 Task: Look for space in Northcote, Australia from 4th September, 2023 to 10th September, 2023 for 1 adult in price range Rs.9000 to Rs.17000. Place can be private room with 1  bedroom having 1 bed and 1 bathroom. Property type can be house, flat, guest house, hotel. Amenities needed are: washing machine, kitchen. Booking option can be shelf check-in. Required host language is English.
Action: Mouse moved to (277, 138)
Screenshot: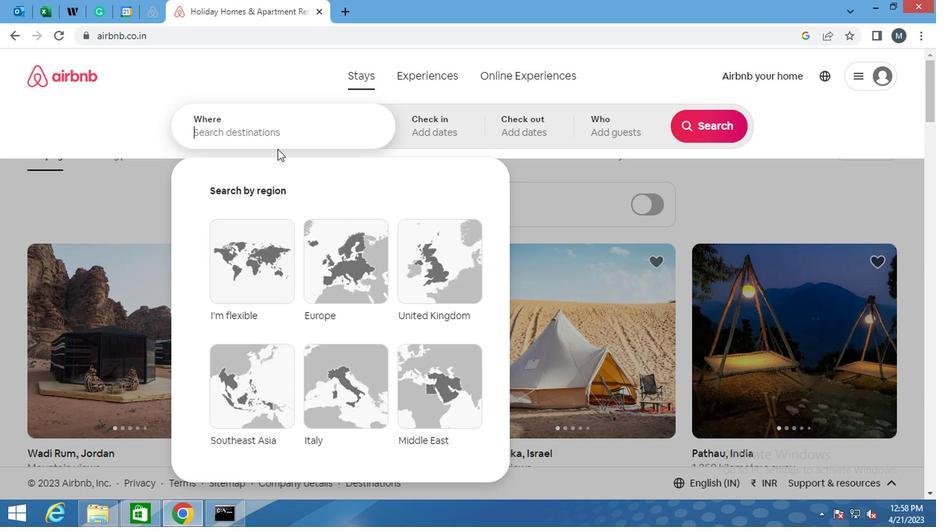 
Action: Mouse pressed left at (277, 138)
Screenshot: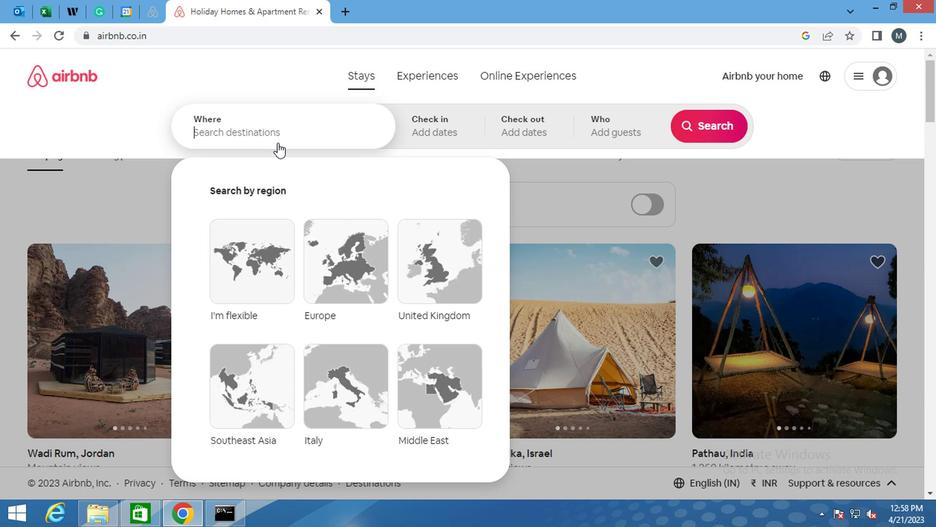 
Action: Key pressed <Key.shift>NORTHCOTE<Key.space><Key.backspace>,<Key.space><Key.shift>AUSTRALIA<Key.enter>
Screenshot: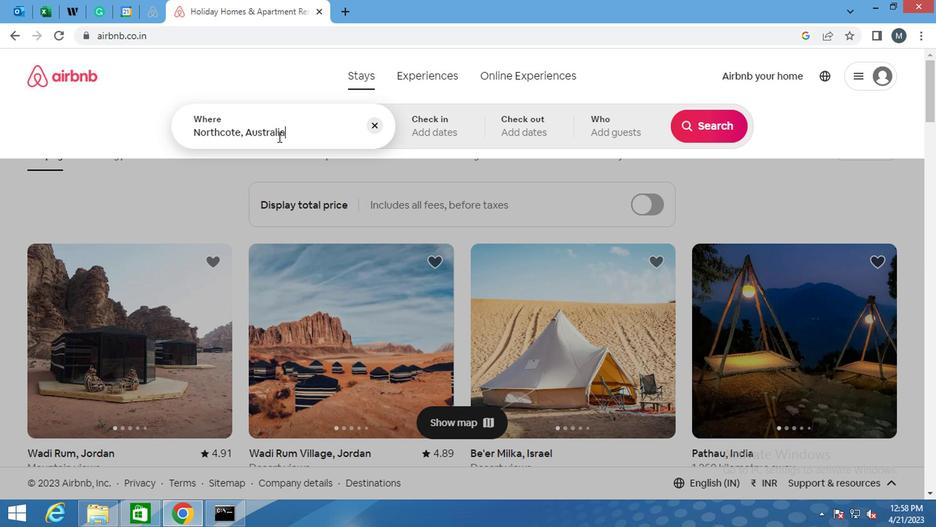 
Action: Mouse moved to (706, 235)
Screenshot: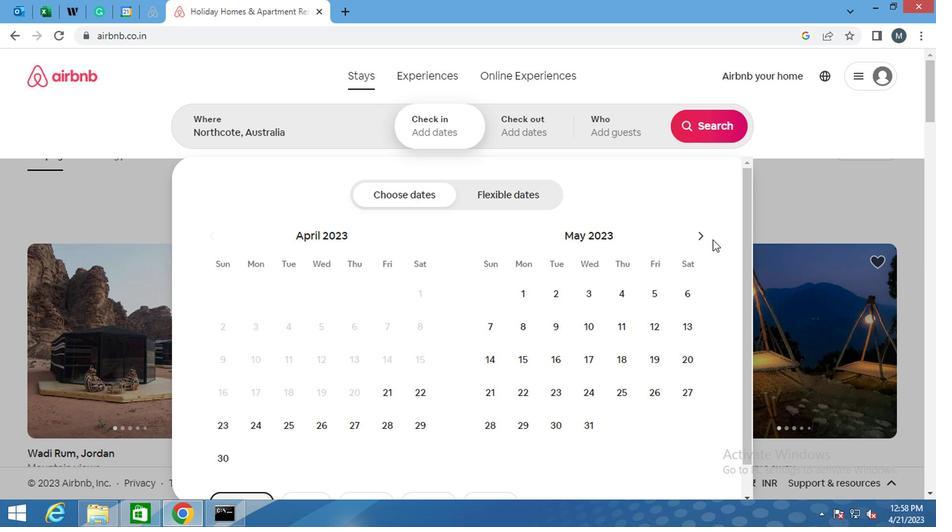 
Action: Mouse pressed left at (706, 235)
Screenshot: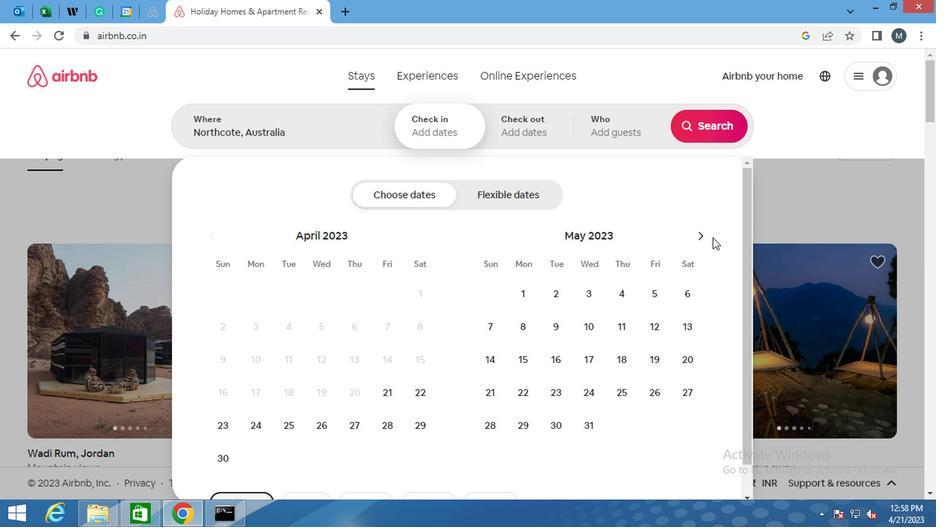 
Action: Mouse moved to (693, 237)
Screenshot: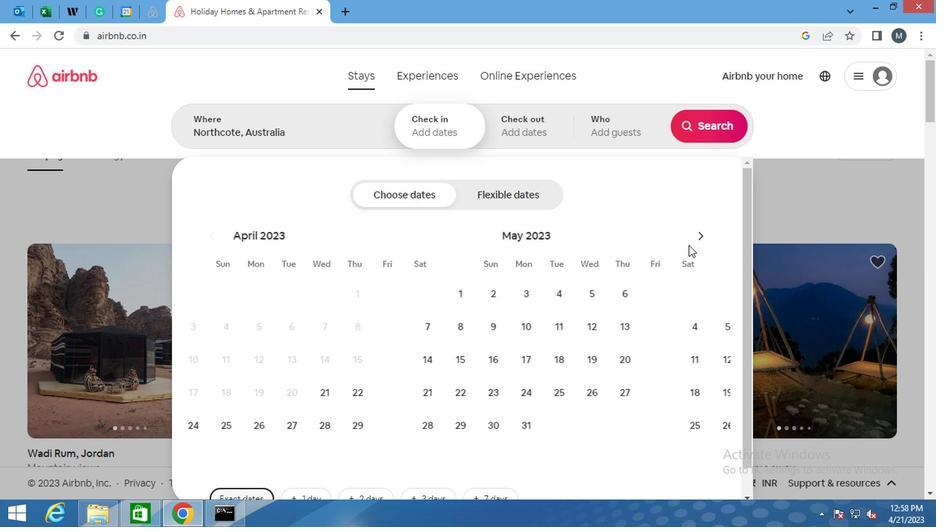 
Action: Mouse pressed left at (693, 237)
Screenshot: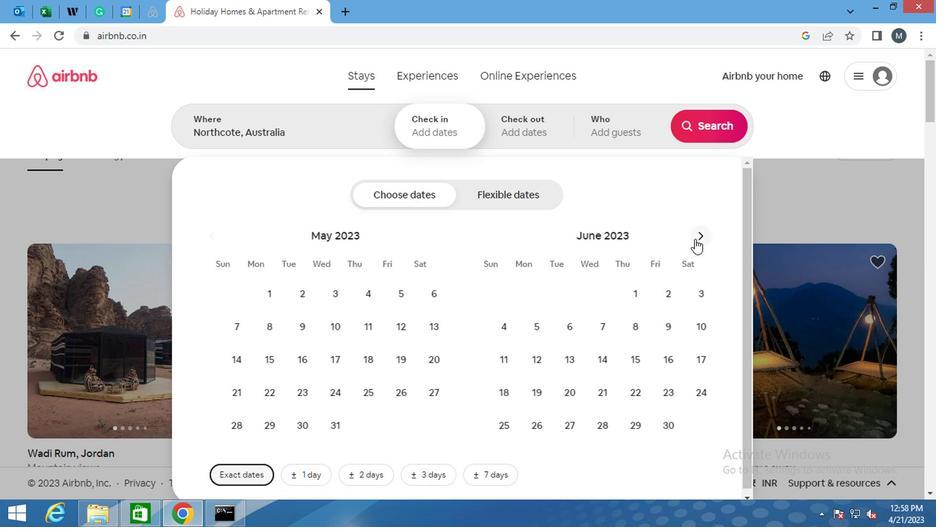 
Action: Mouse pressed left at (693, 237)
Screenshot: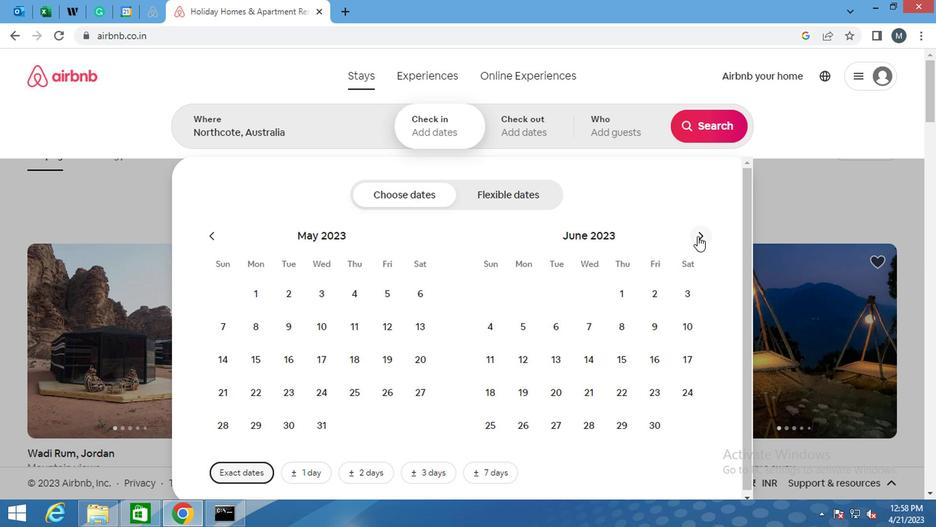 
Action: Mouse moved to (690, 235)
Screenshot: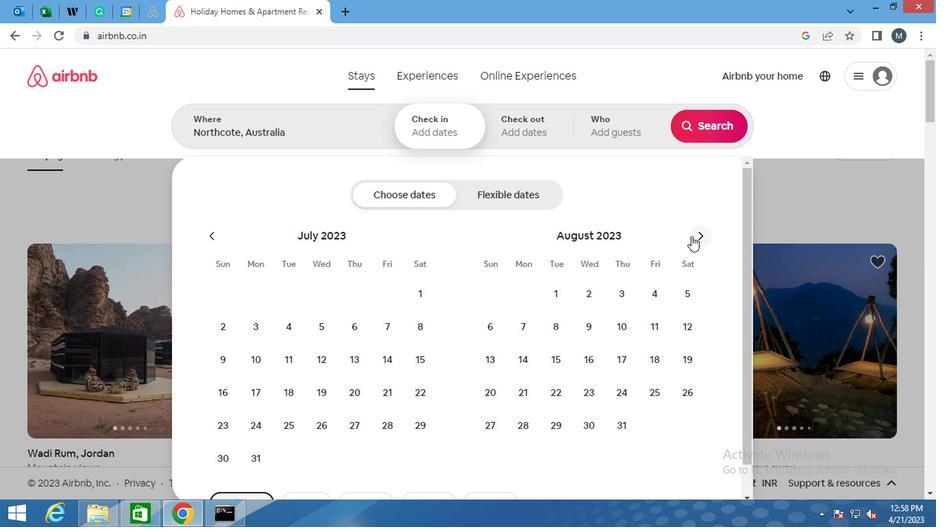 
Action: Mouse pressed left at (690, 235)
Screenshot: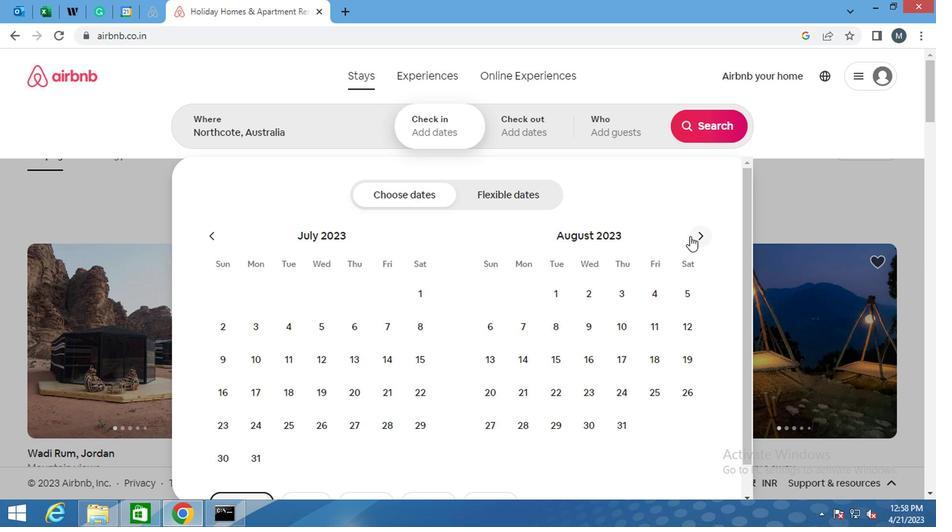 
Action: Mouse moved to (526, 329)
Screenshot: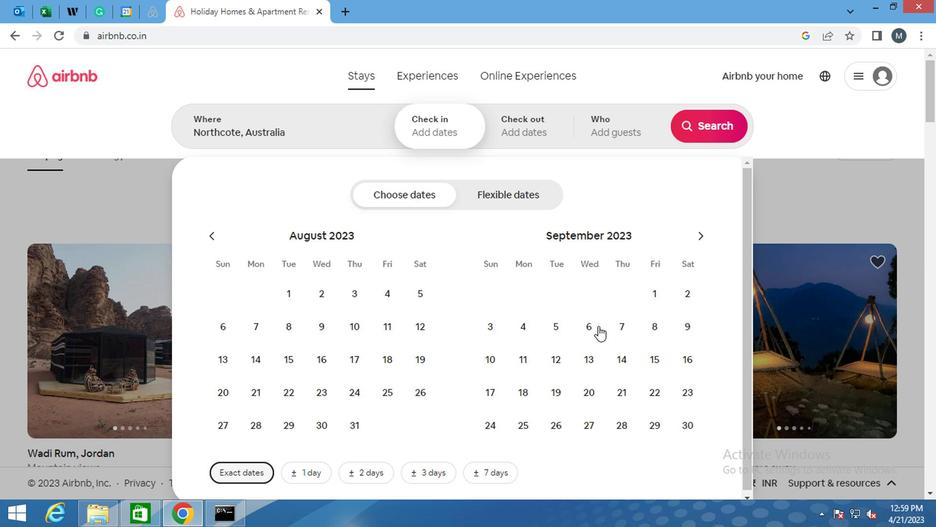 
Action: Mouse pressed left at (526, 329)
Screenshot: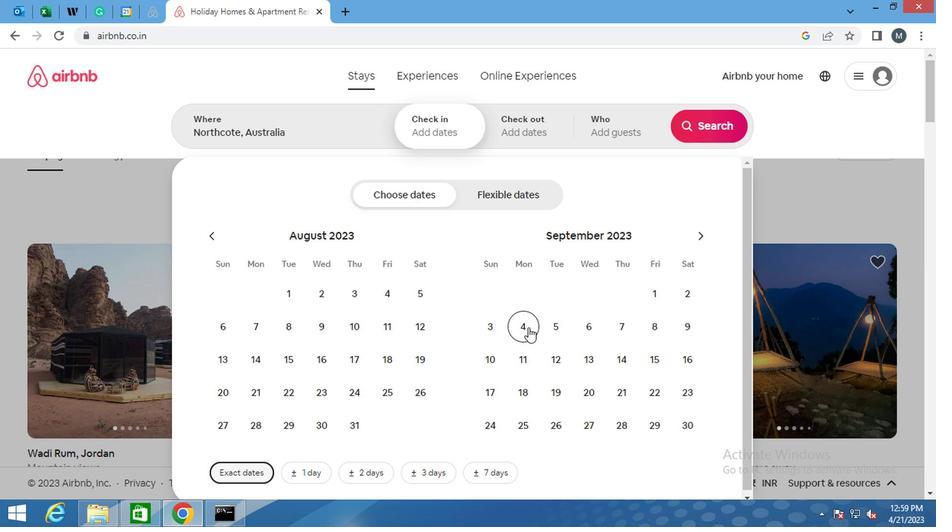 
Action: Mouse moved to (495, 371)
Screenshot: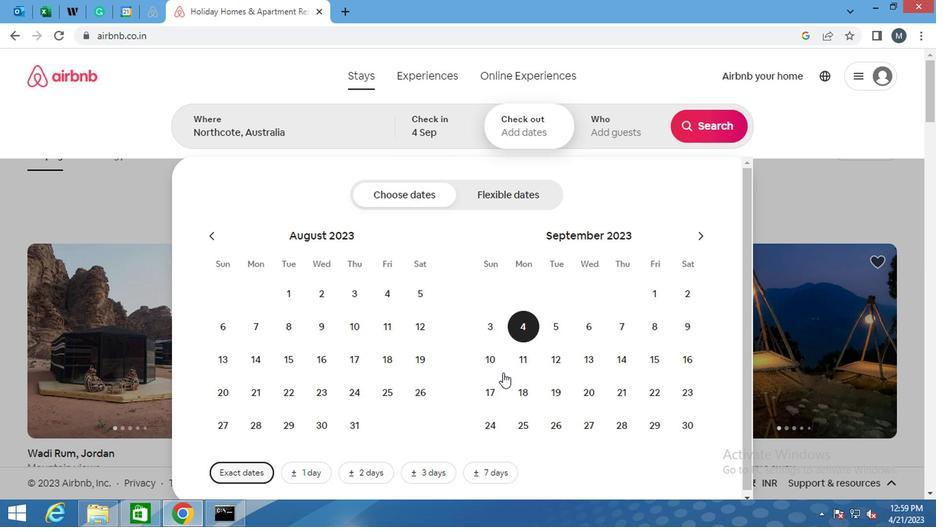
Action: Mouse pressed left at (495, 371)
Screenshot: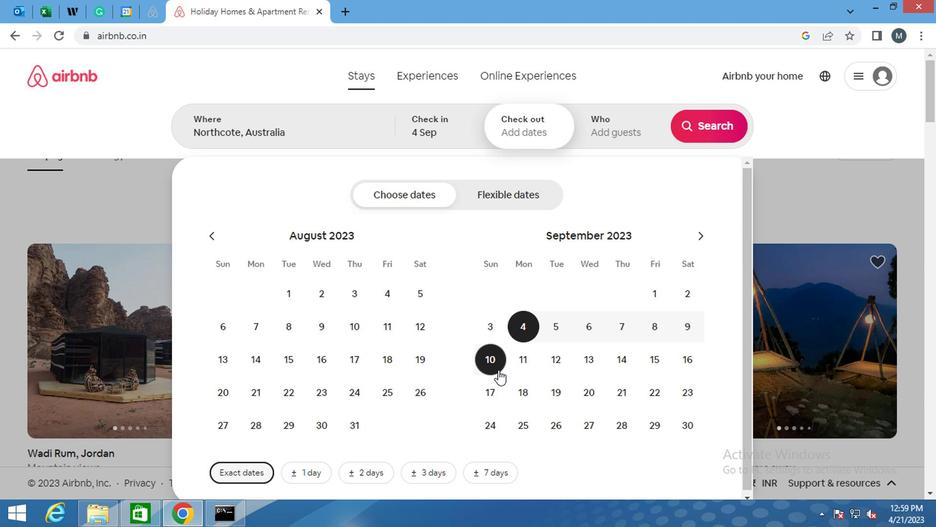 
Action: Mouse moved to (613, 141)
Screenshot: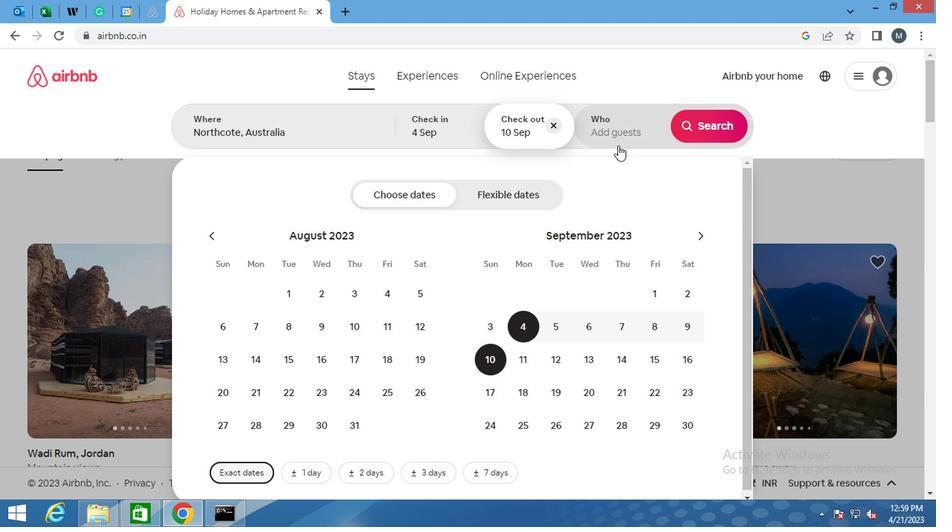 
Action: Mouse pressed left at (613, 141)
Screenshot: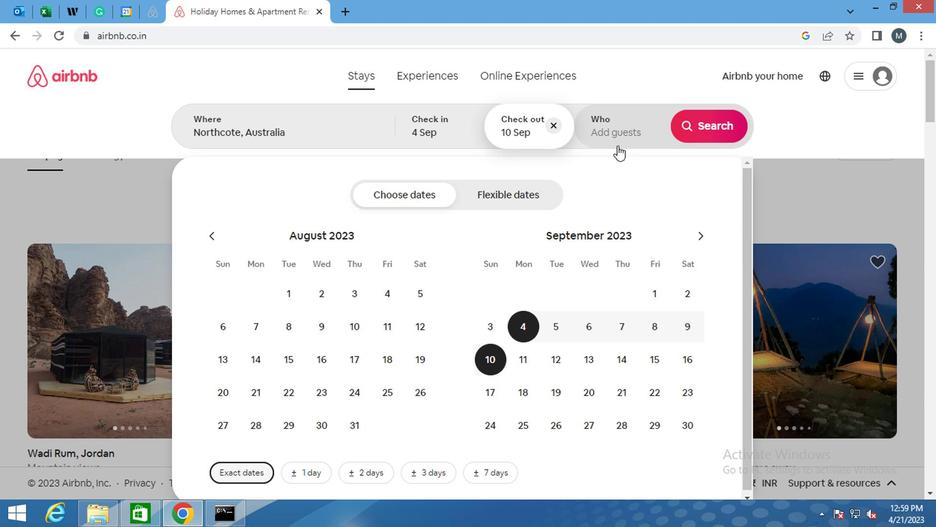 
Action: Mouse moved to (713, 191)
Screenshot: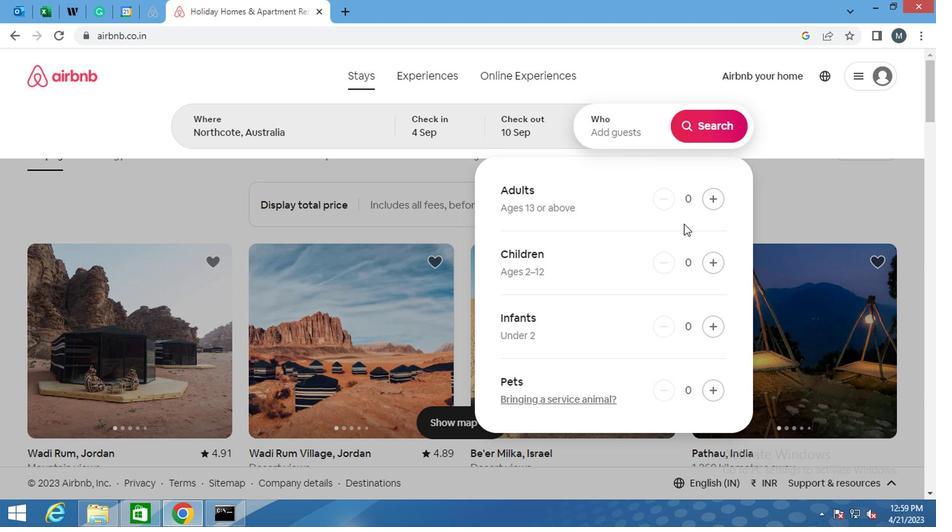 
Action: Mouse pressed left at (713, 191)
Screenshot: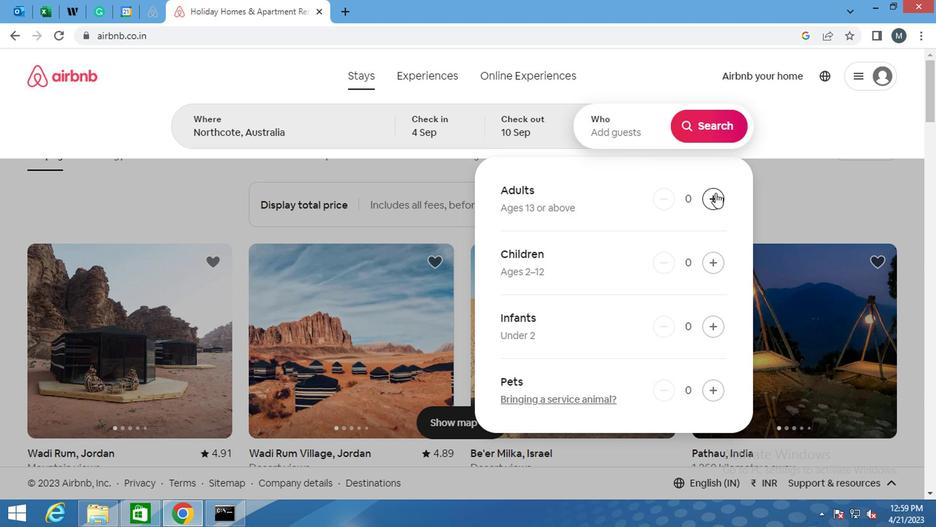 
Action: Mouse moved to (782, 131)
Screenshot: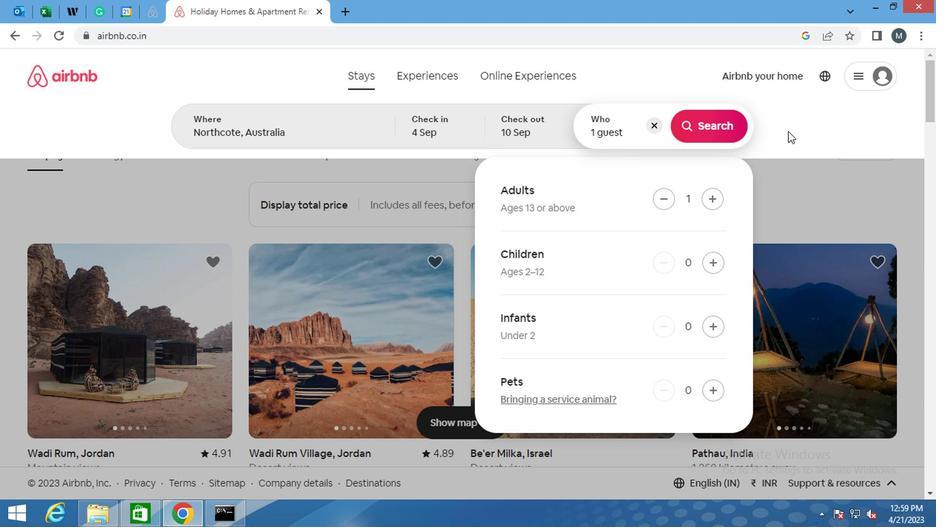 
Action: Mouse scrolled (782, 130) with delta (0, 0)
Screenshot: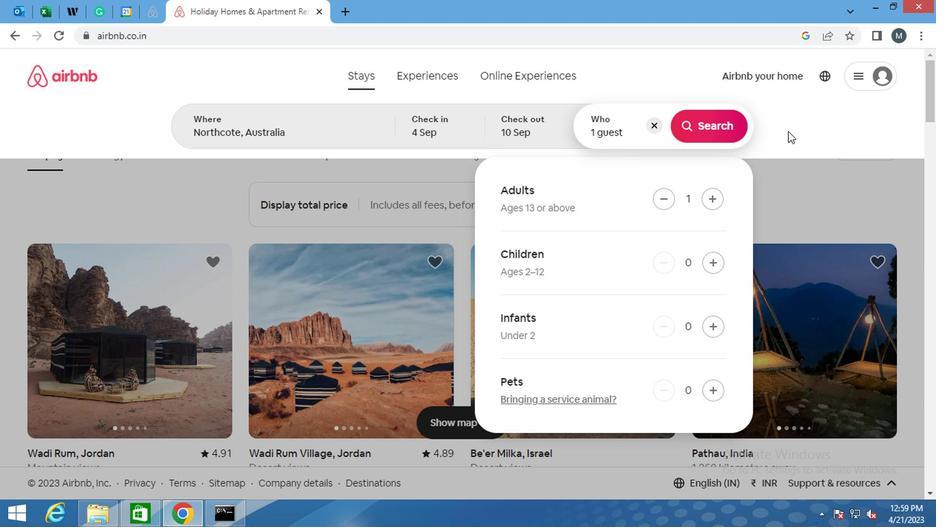 
Action: Mouse moved to (780, 131)
Screenshot: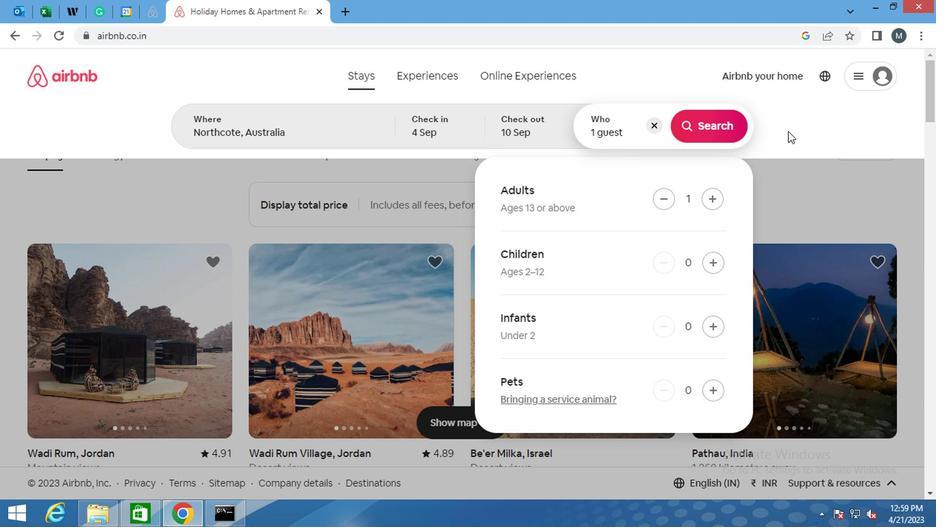 
Action: Mouse scrolled (780, 130) with delta (0, 0)
Screenshot: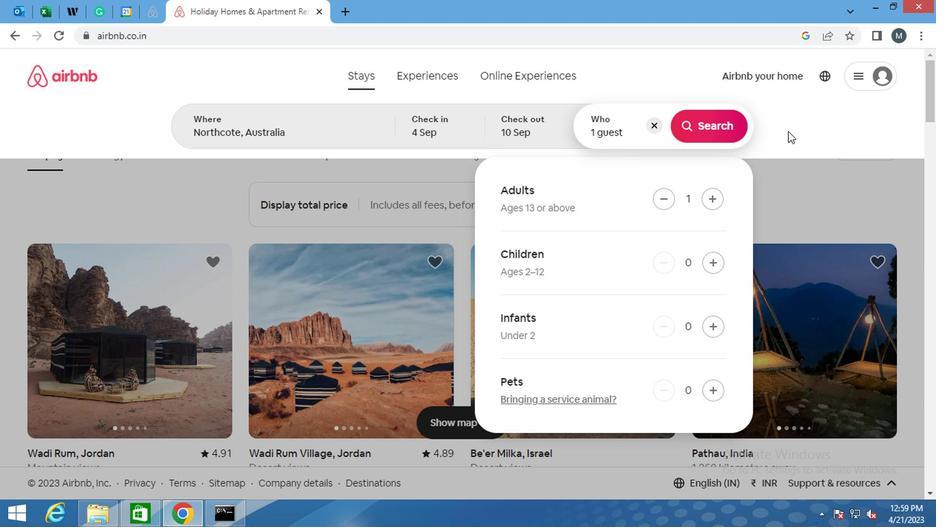 
Action: Mouse scrolled (780, 131) with delta (0, 0)
Screenshot: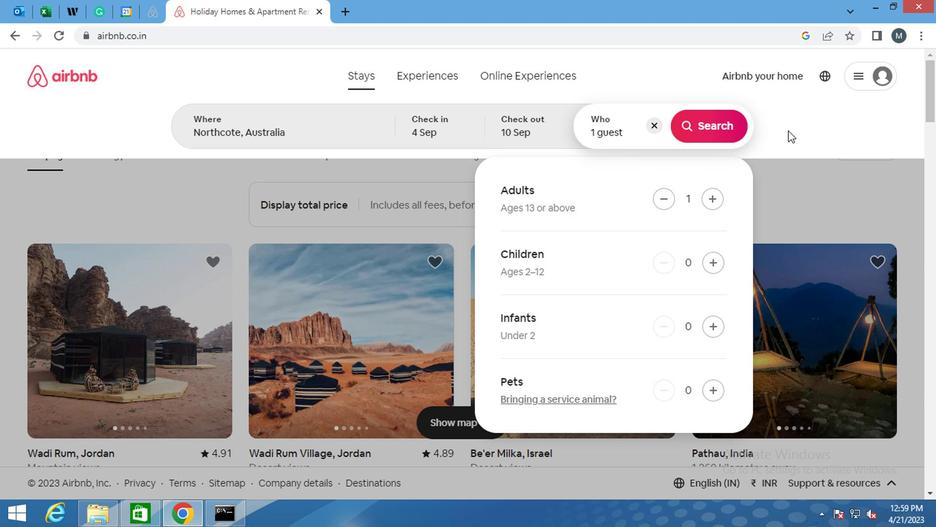 
Action: Mouse scrolled (780, 131) with delta (0, 0)
Screenshot: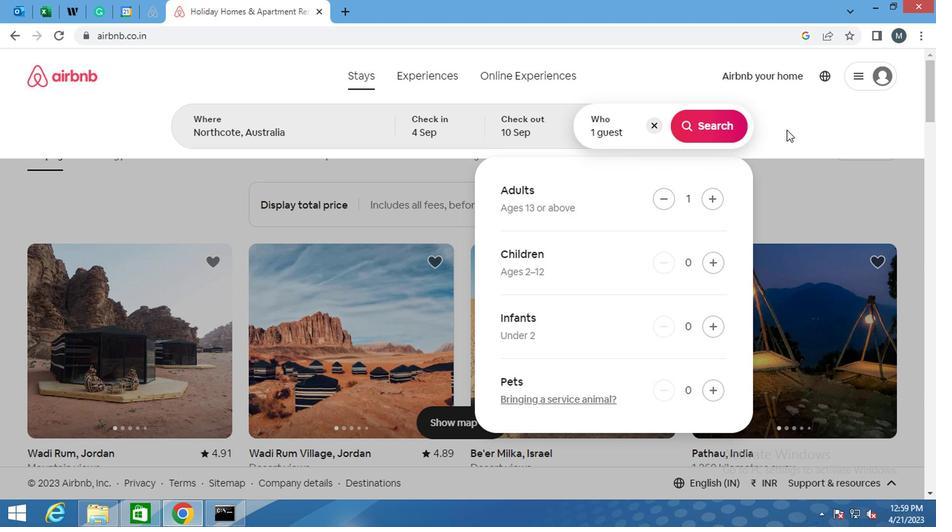 
Action: Mouse moved to (851, 144)
Screenshot: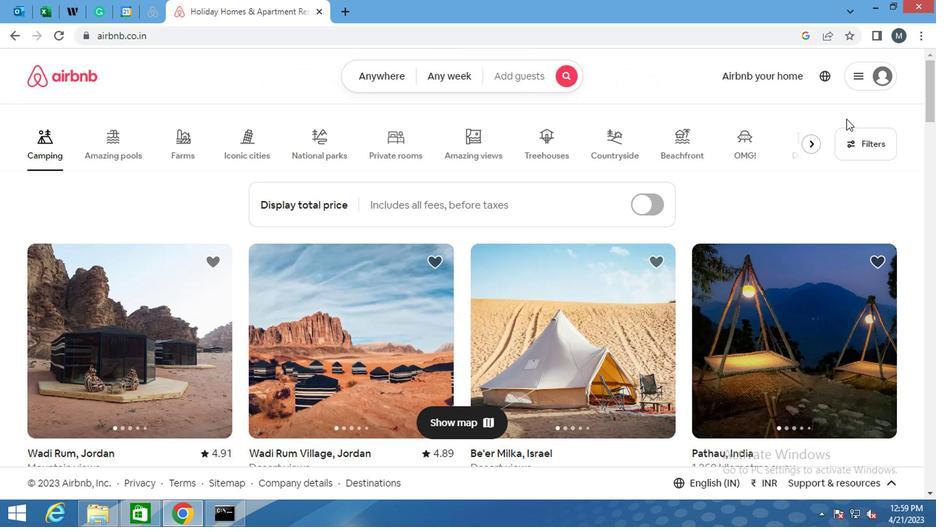 
Action: Mouse pressed left at (851, 144)
Screenshot: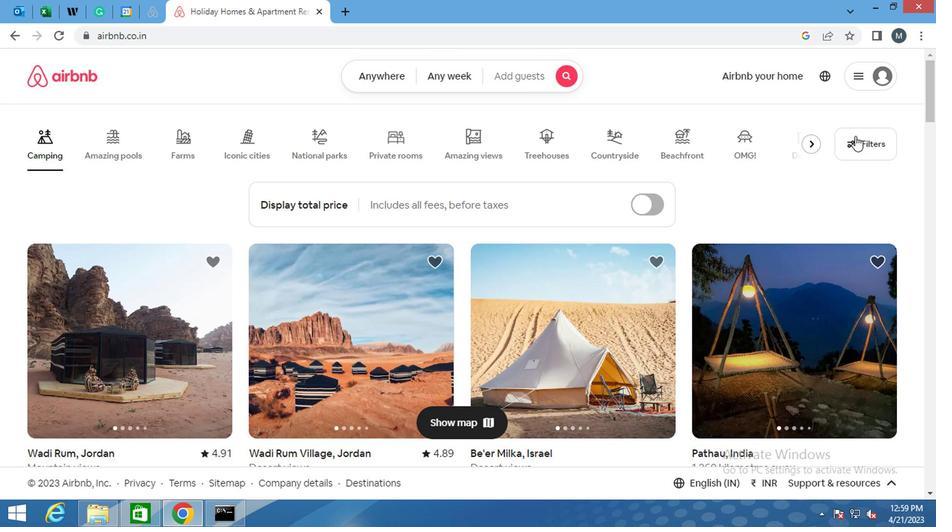 
Action: Mouse moved to (328, 294)
Screenshot: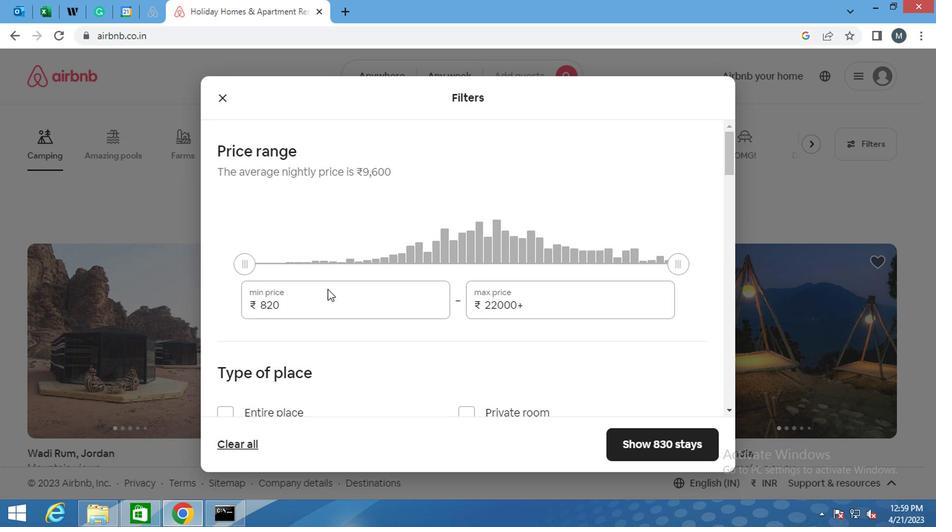 
Action: Mouse pressed left at (328, 294)
Screenshot: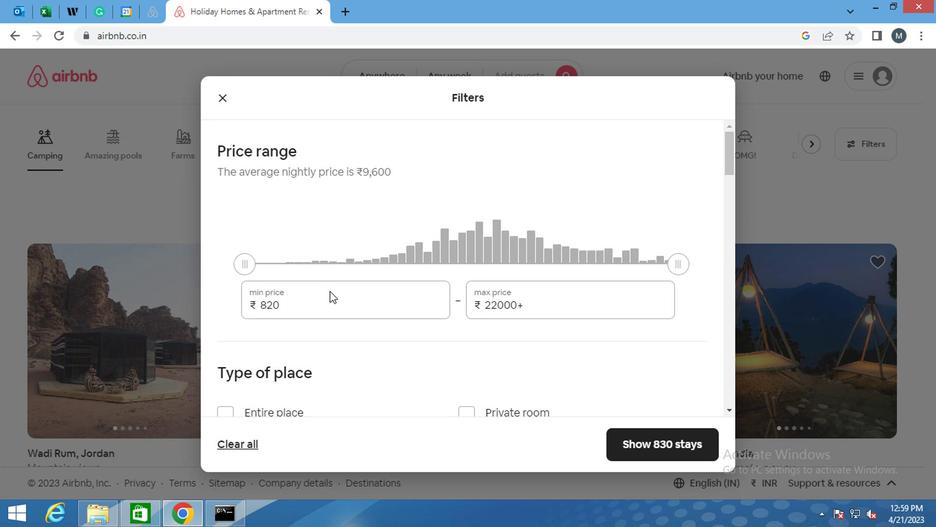 
Action: Mouse moved to (331, 305)
Screenshot: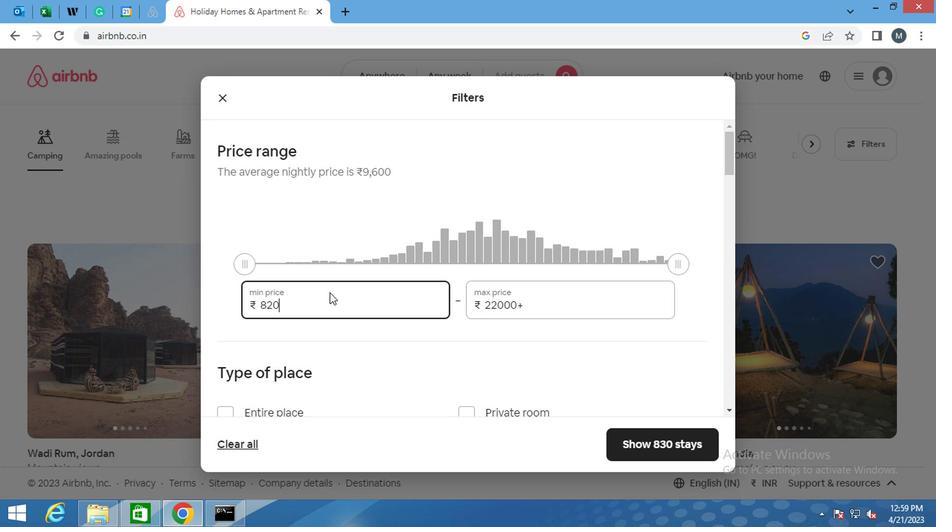 
Action: Key pressed <Key.backspace><Key.backspace><Key.backspace><Key.backspace>9000
Screenshot: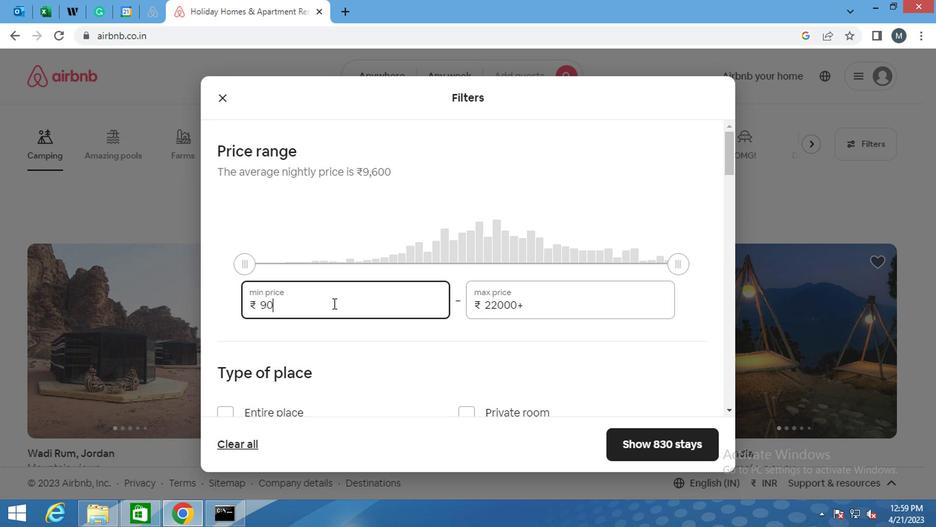 
Action: Mouse moved to (539, 305)
Screenshot: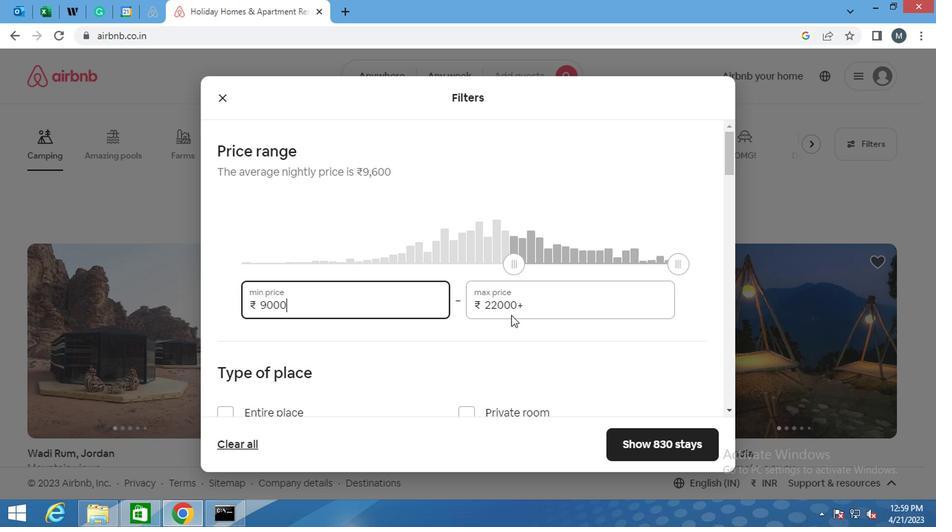 
Action: Mouse pressed left at (539, 305)
Screenshot: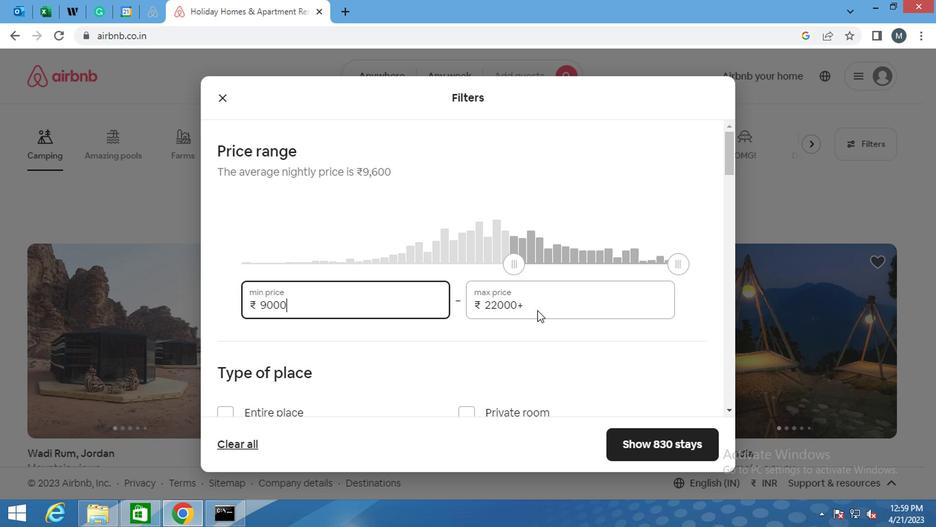 
Action: Mouse moved to (540, 306)
Screenshot: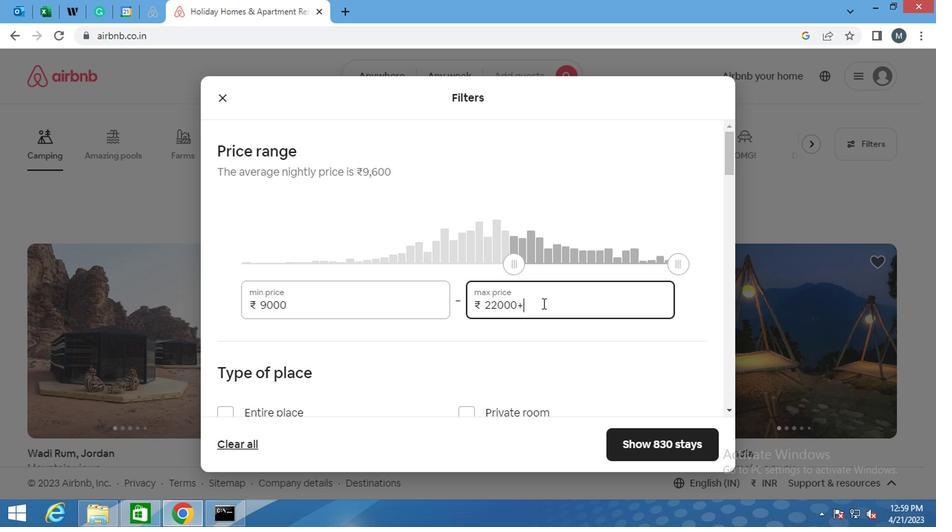 
Action: Key pressed <Key.backspace><Key.backspace><Key.backspace><Key.backspace><Key.backspace><Key.backspace>17000
Screenshot: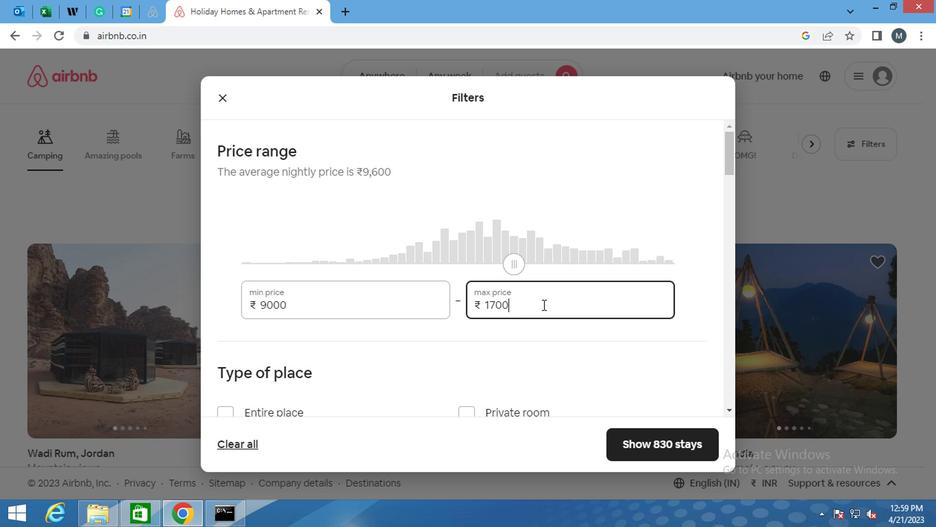 
Action: Mouse moved to (773, 203)
Screenshot: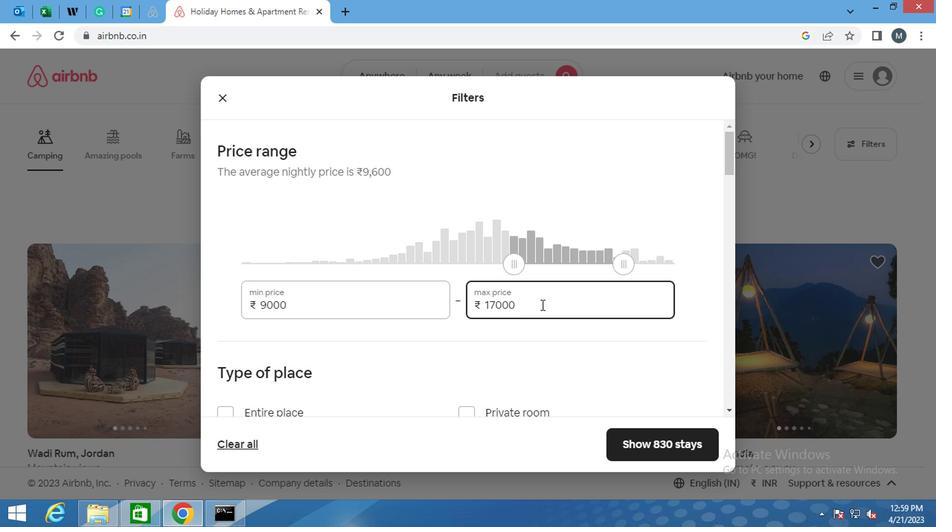 
Action: Mouse scrolled (773, 204) with delta (0, 0)
Screenshot: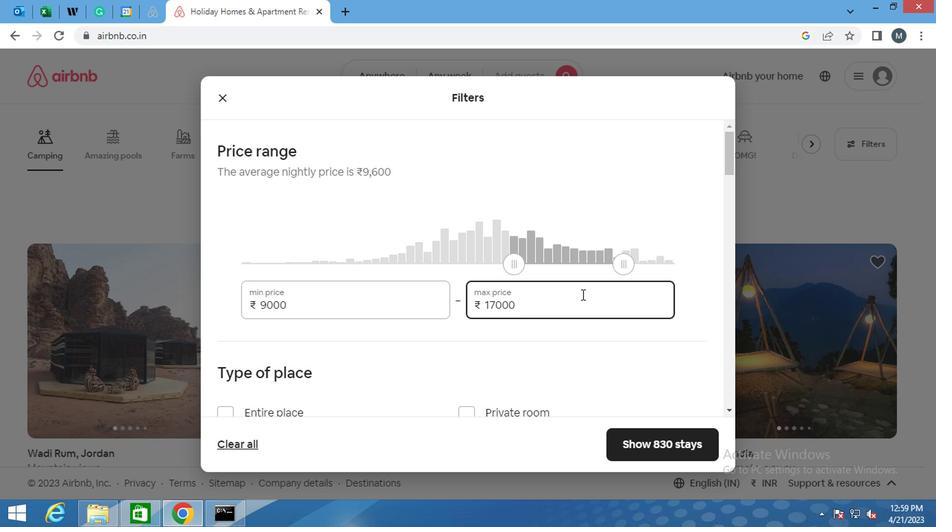 
Action: Mouse scrolled (773, 204) with delta (0, 0)
Screenshot: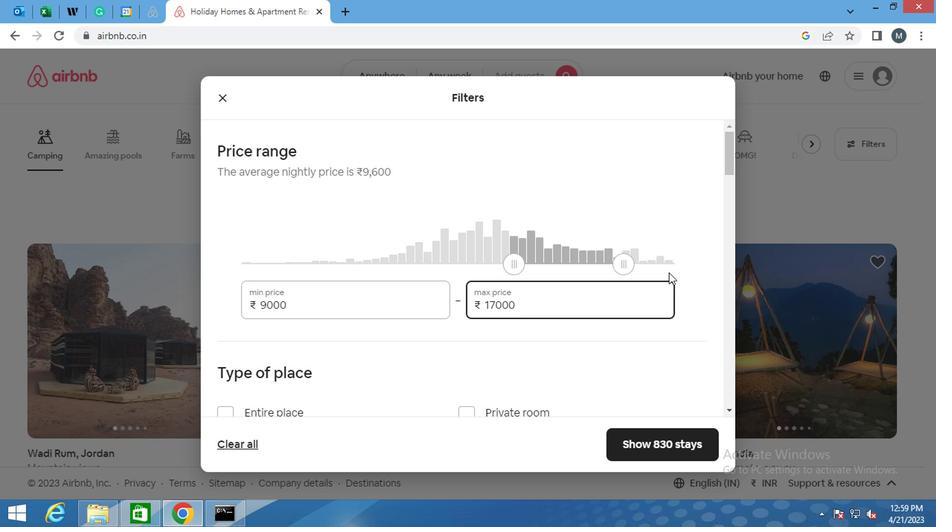
Action: Mouse scrolled (773, 204) with delta (0, 0)
Screenshot: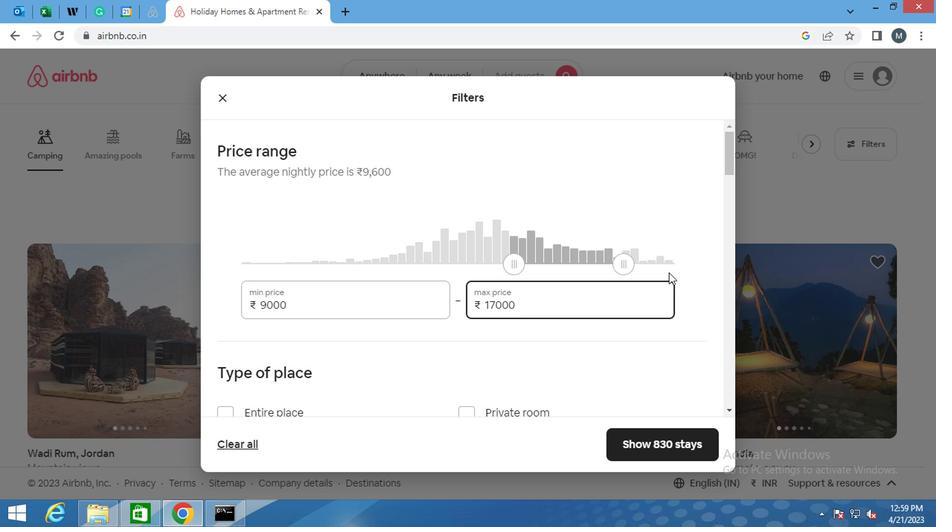 
Action: Mouse moved to (408, 311)
Screenshot: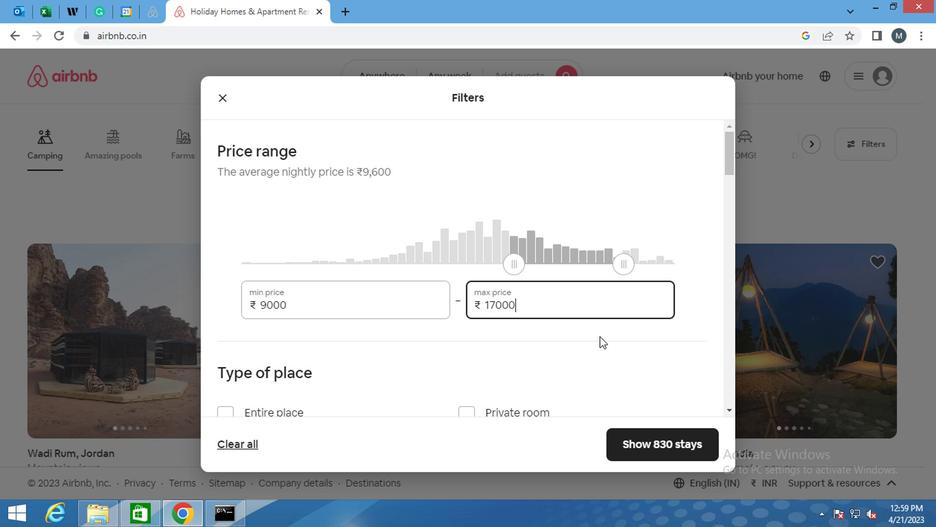 
Action: Mouse scrolled (408, 310) with delta (0, 0)
Screenshot: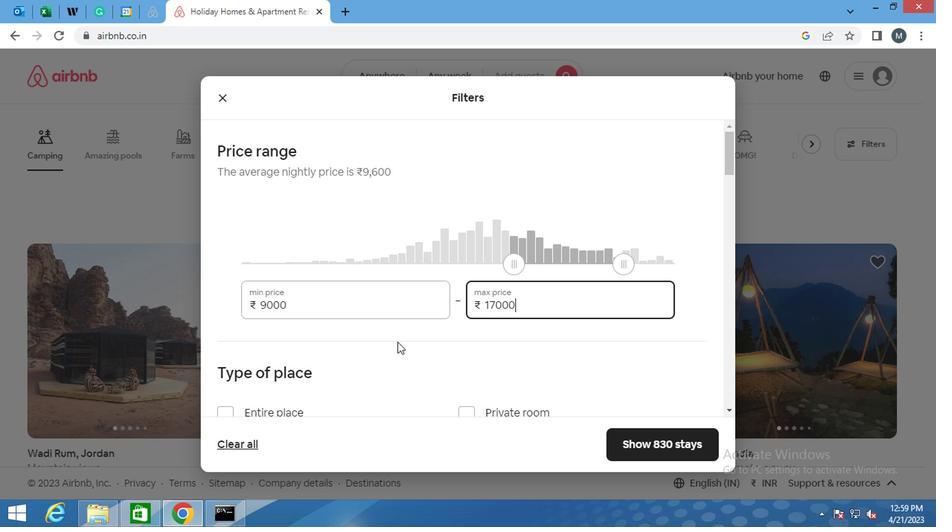 
Action: Mouse moved to (408, 302)
Screenshot: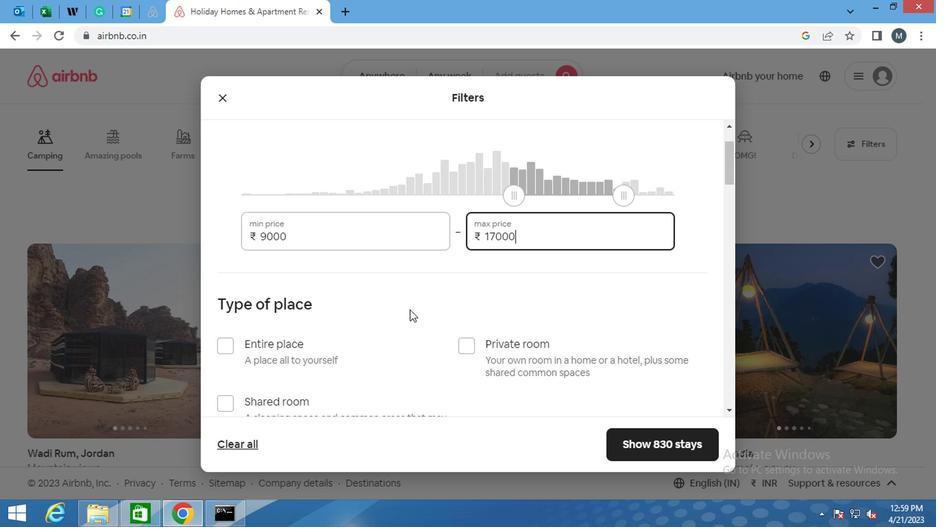 
Action: Mouse scrolled (408, 302) with delta (0, 0)
Screenshot: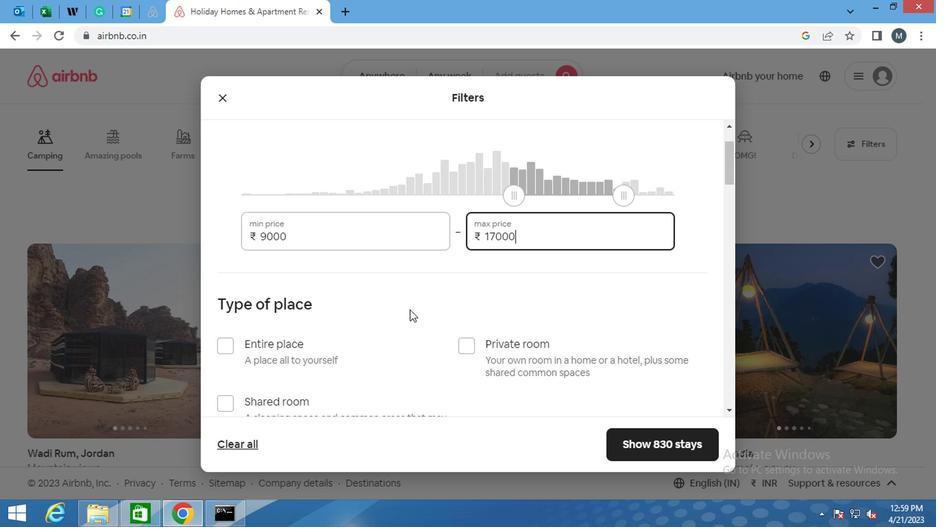 
Action: Mouse moved to (466, 282)
Screenshot: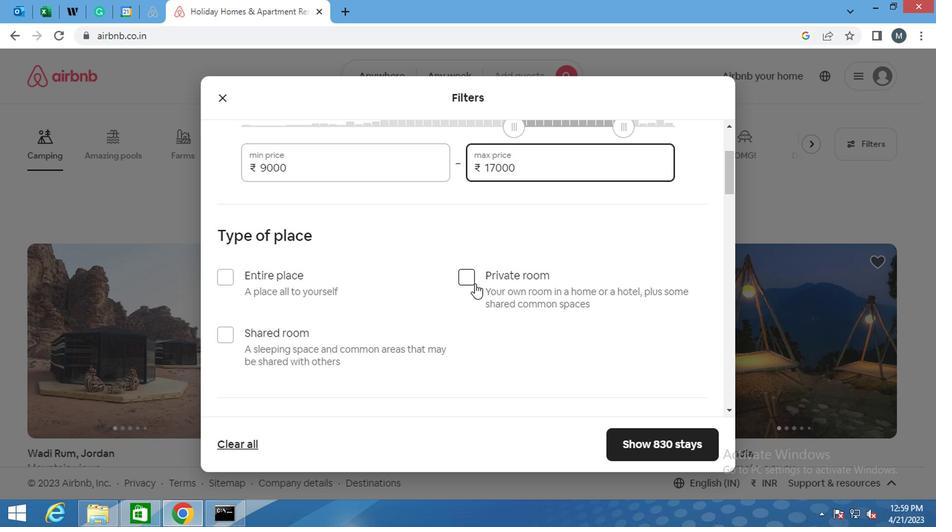 
Action: Mouse pressed left at (466, 282)
Screenshot: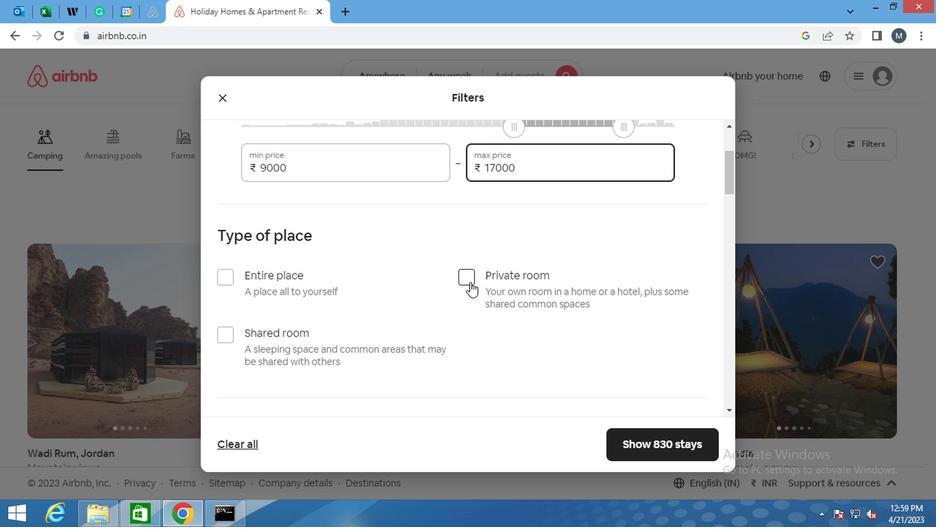 
Action: Mouse moved to (406, 281)
Screenshot: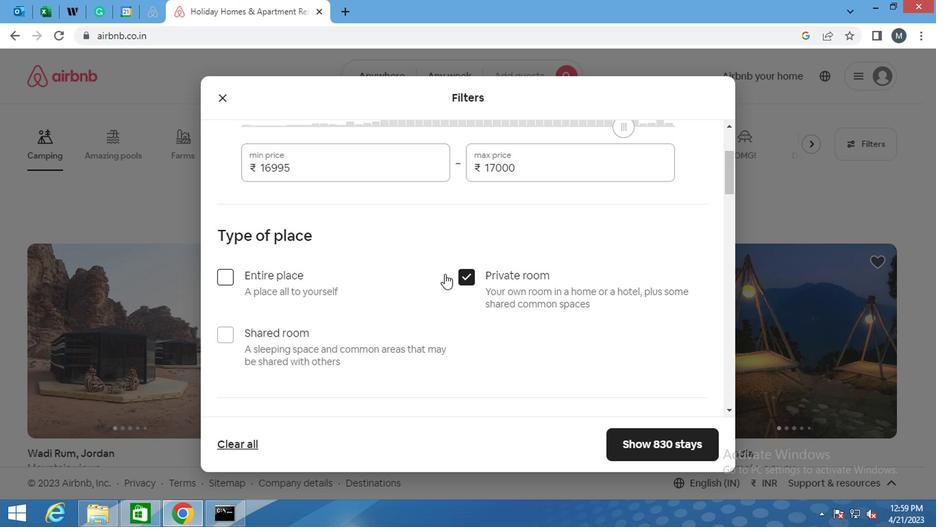 
Action: Mouse scrolled (406, 280) with delta (0, 0)
Screenshot: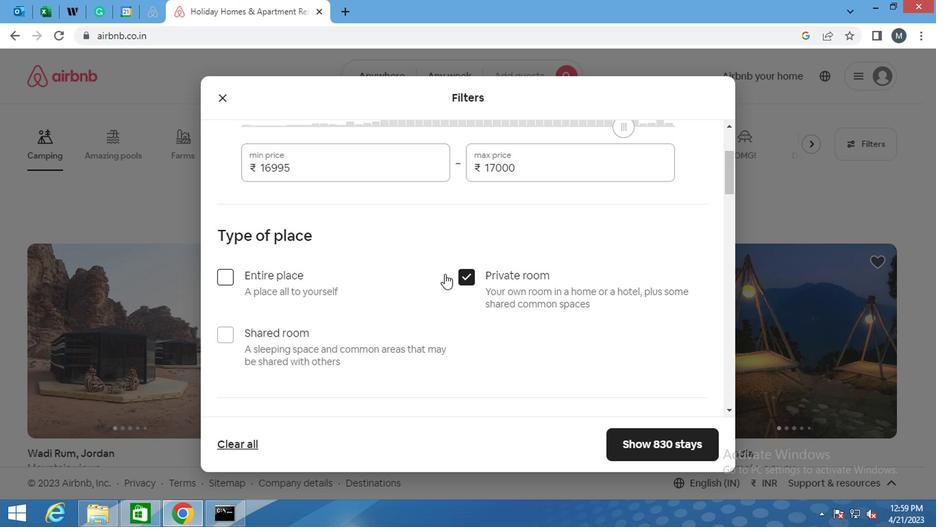 
Action: Mouse moved to (405, 282)
Screenshot: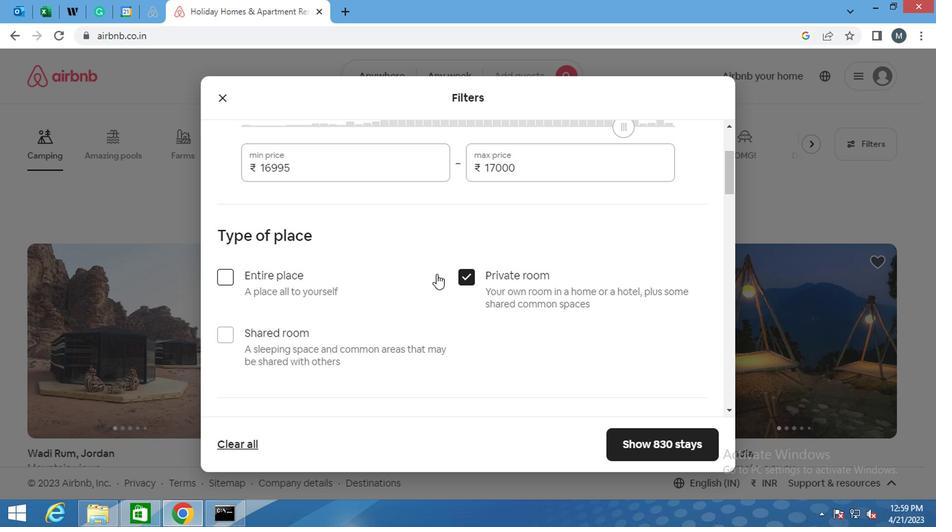 
Action: Mouse scrolled (405, 282) with delta (0, 0)
Screenshot: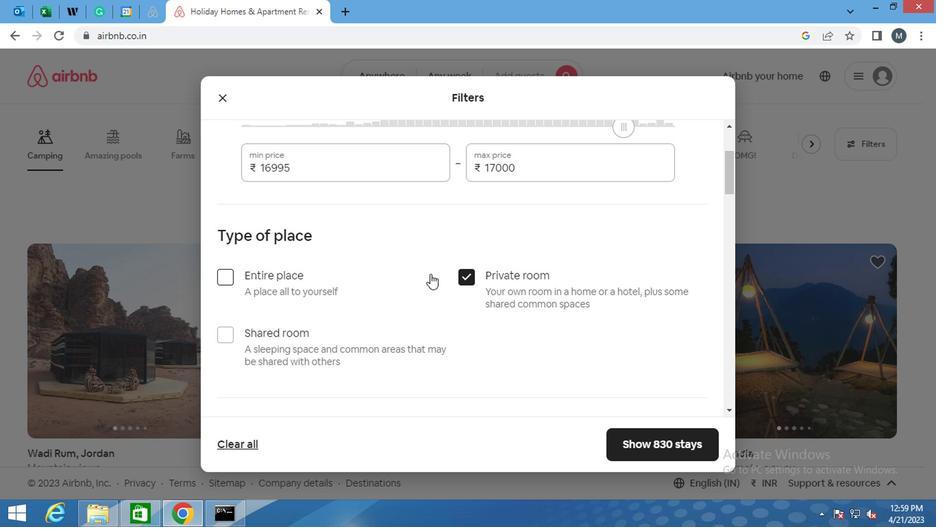 
Action: Mouse moved to (324, 287)
Screenshot: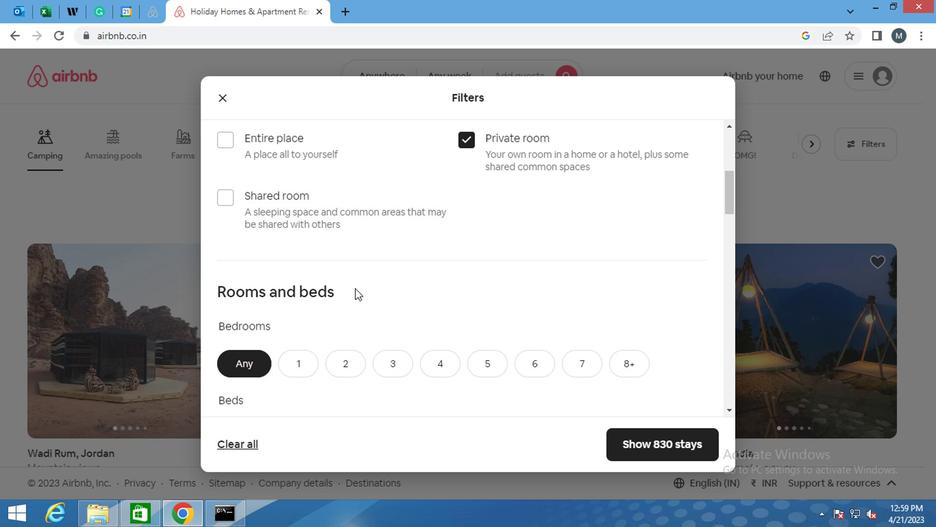 
Action: Mouse scrolled (324, 287) with delta (0, 0)
Screenshot: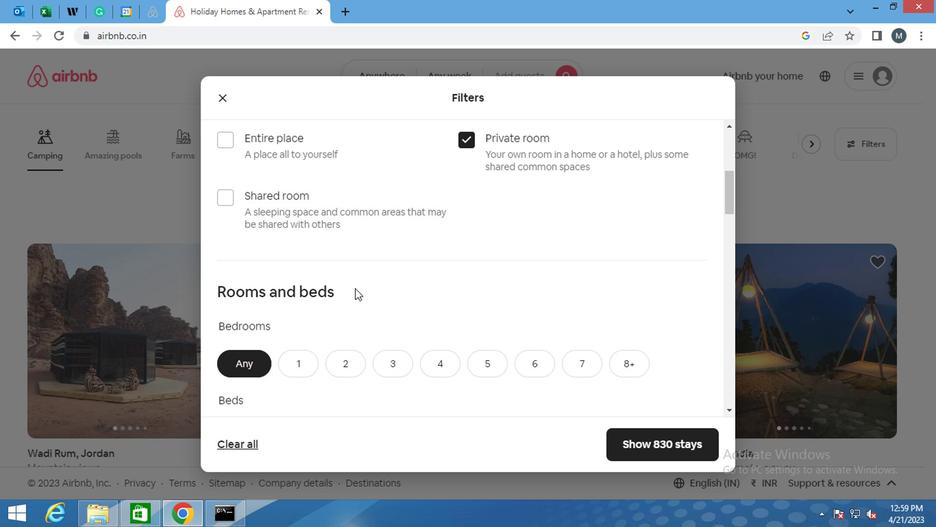 
Action: Mouse scrolled (324, 287) with delta (0, 0)
Screenshot: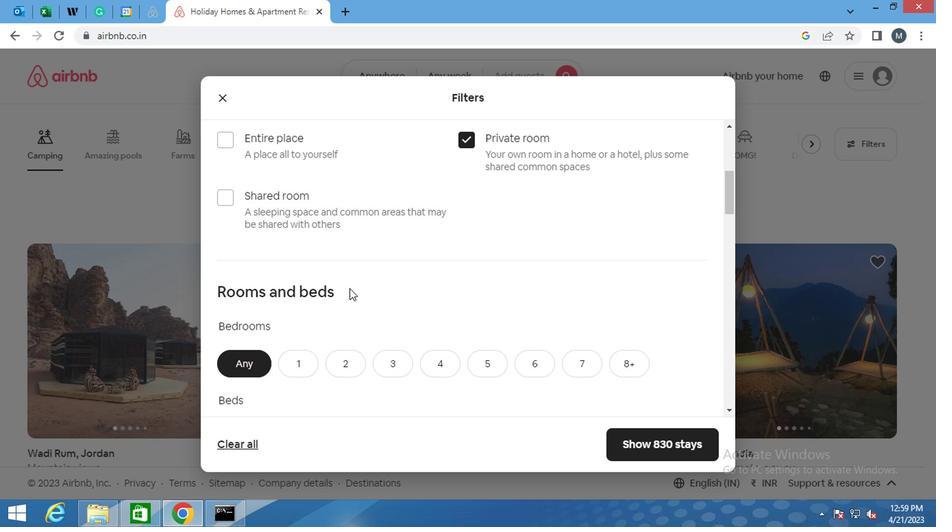 
Action: Mouse moved to (291, 222)
Screenshot: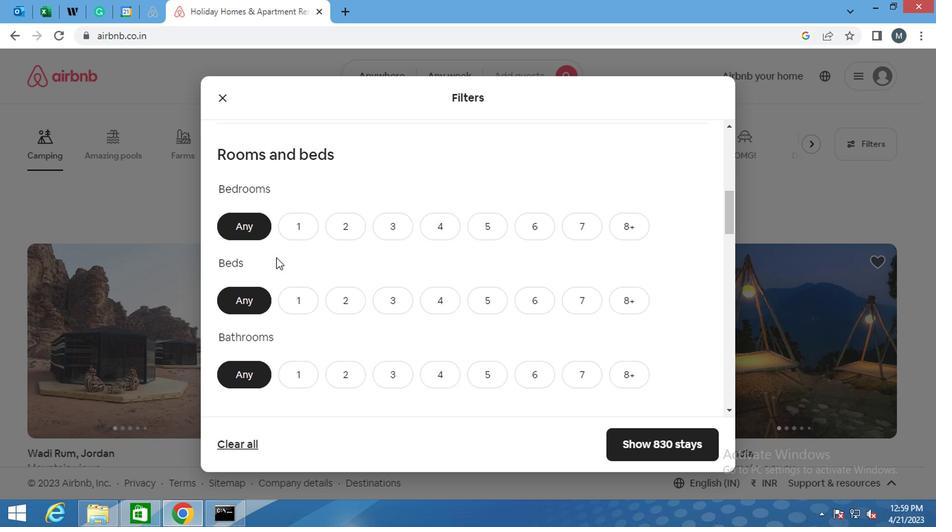 
Action: Mouse pressed left at (291, 222)
Screenshot: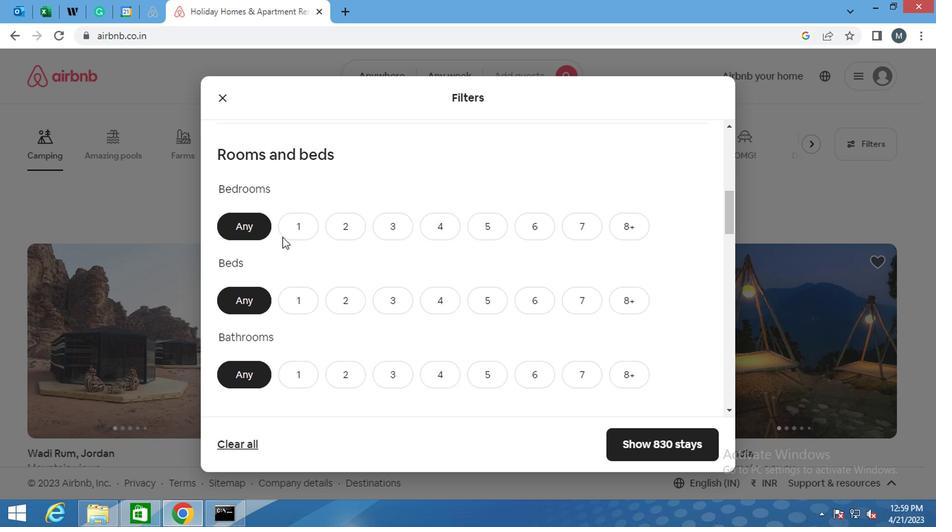 
Action: Mouse moved to (293, 297)
Screenshot: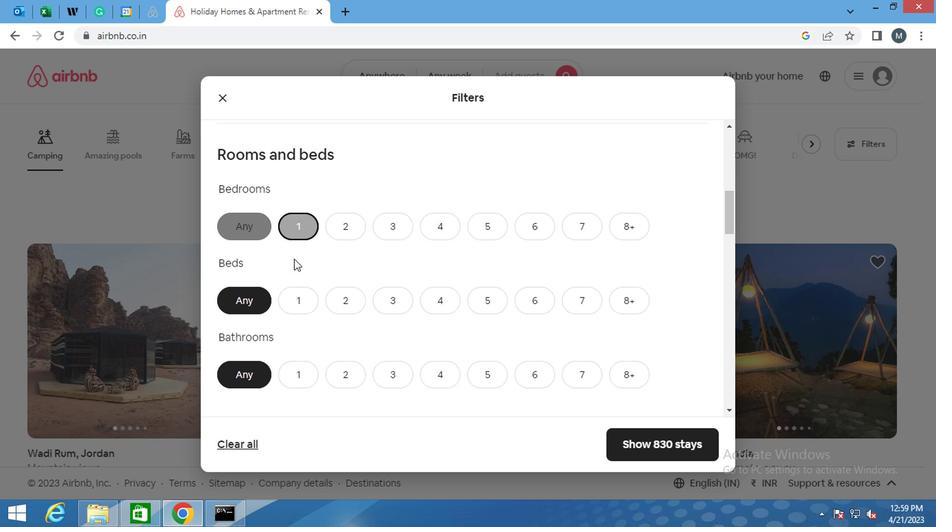 
Action: Mouse pressed left at (293, 297)
Screenshot: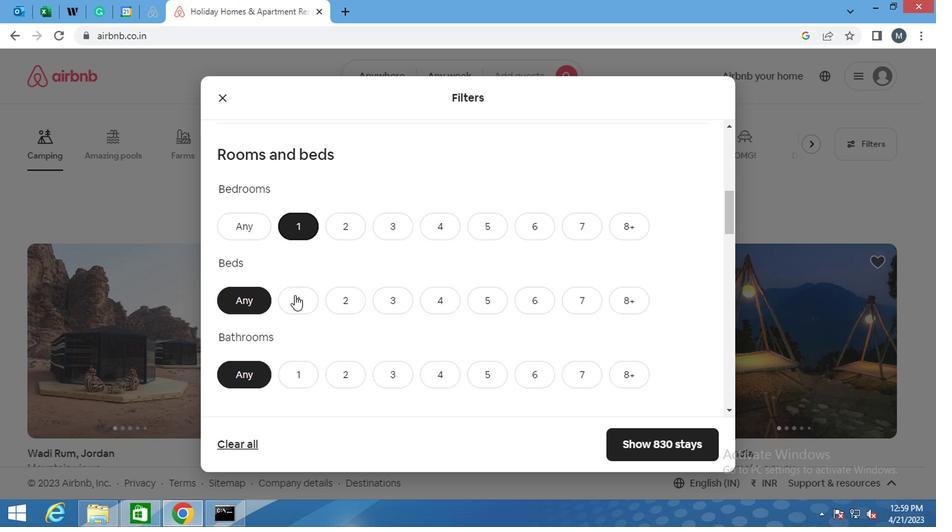 
Action: Mouse moved to (302, 379)
Screenshot: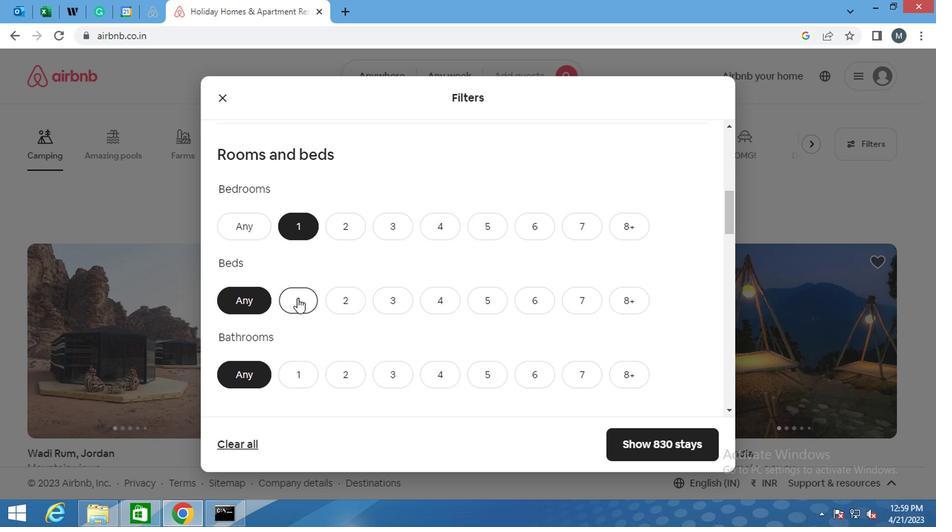 
Action: Mouse pressed left at (302, 379)
Screenshot: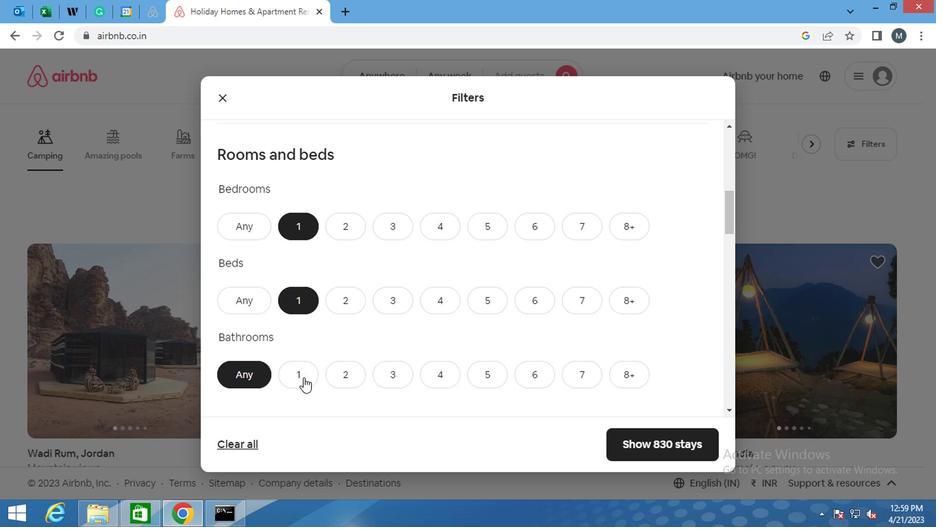 
Action: Mouse moved to (312, 326)
Screenshot: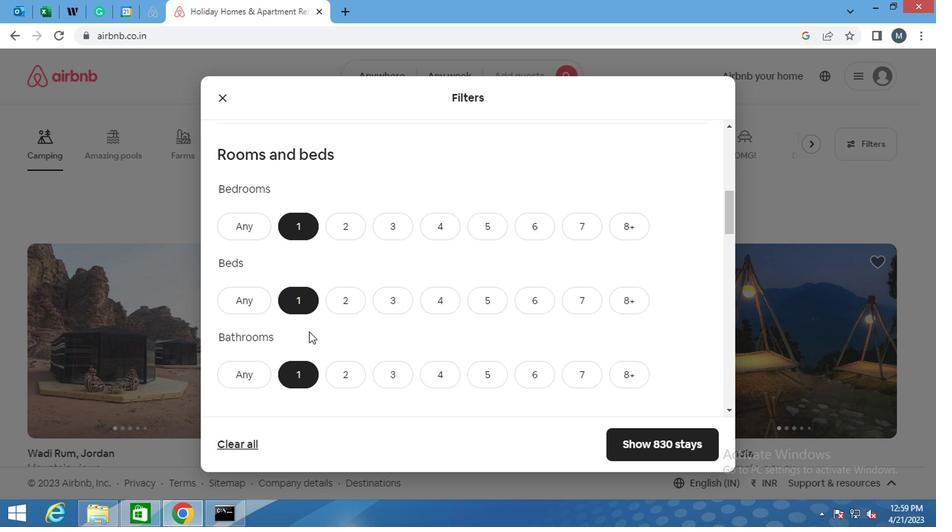 
Action: Mouse scrolled (312, 325) with delta (0, 0)
Screenshot: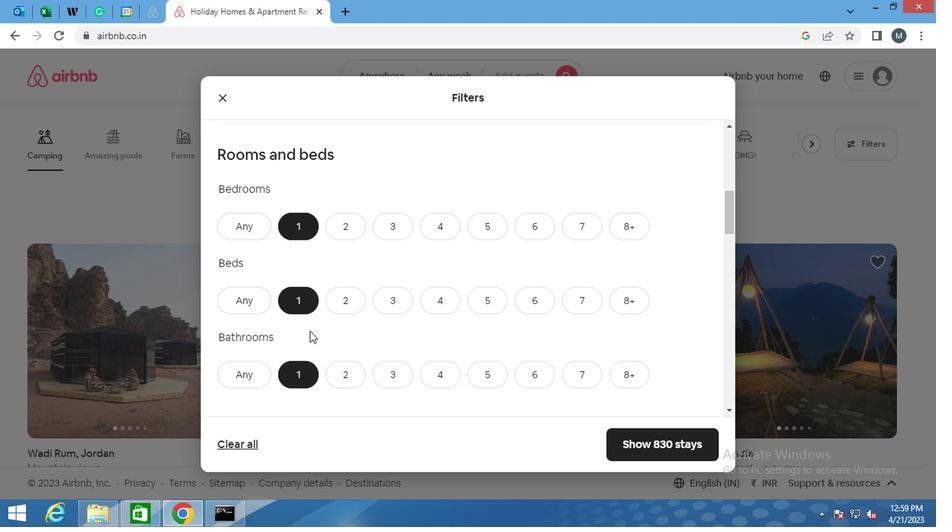 
Action: Mouse scrolled (312, 325) with delta (0, 0)
Screenshot: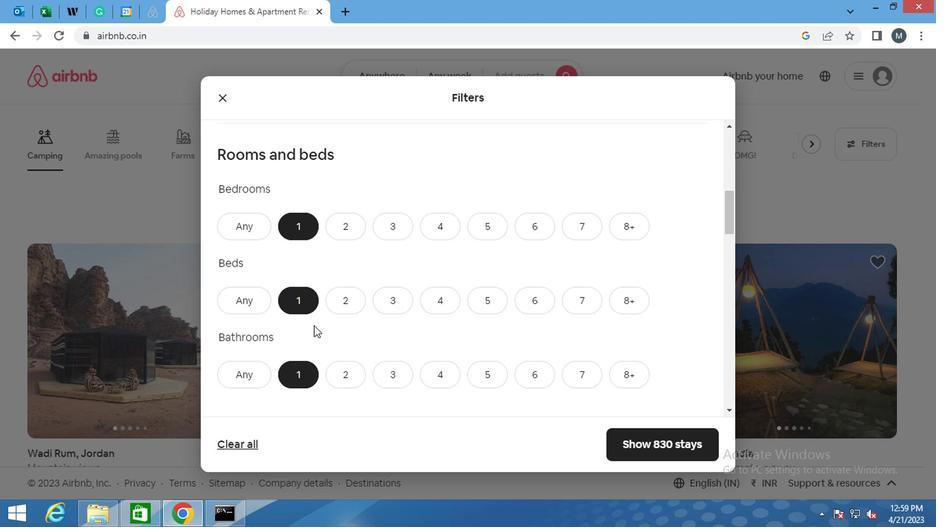 
Action: Mouse scrolled (312, 325) with delta (0, 0)
Screenshot: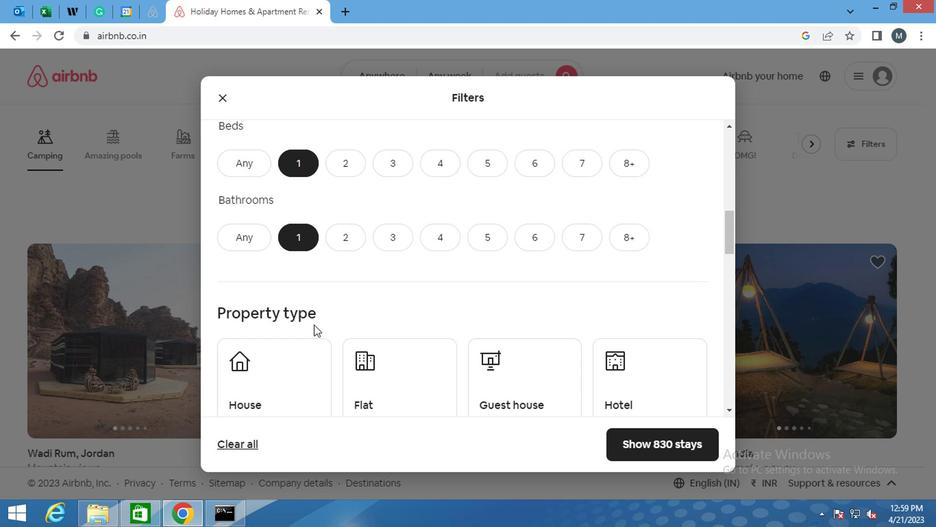 
Action: Mouse moved to (242, 328)
Screenshot: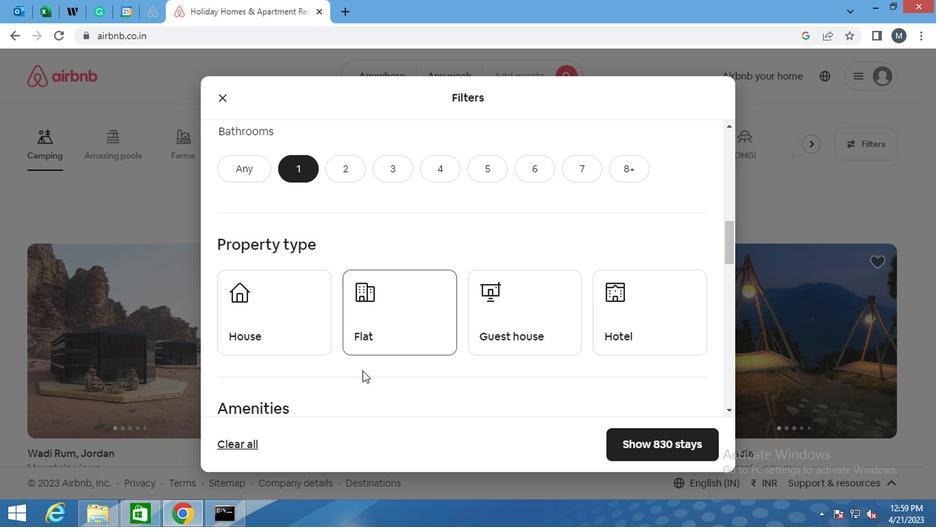 
Action: Mouse pressed left at (242, 328)
Screenshot: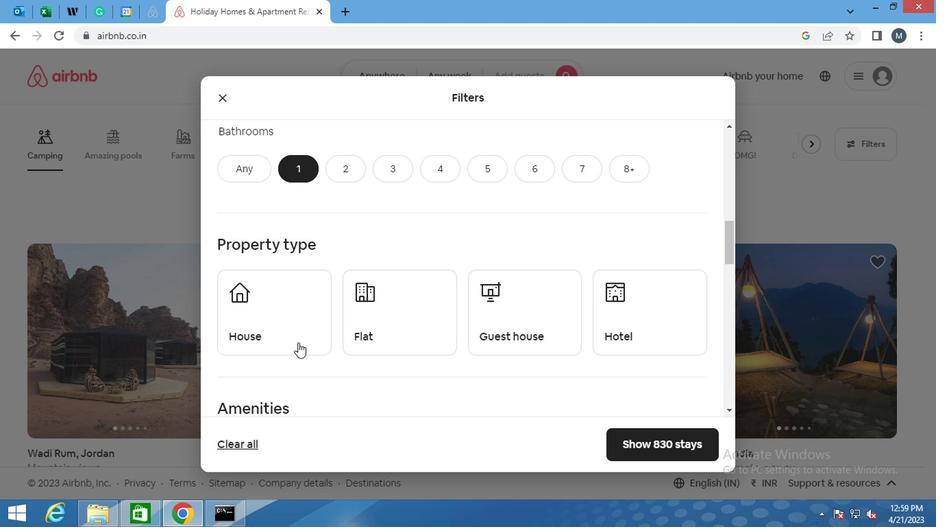 
Action: Mouse moved to (364, 322)
Screenshot: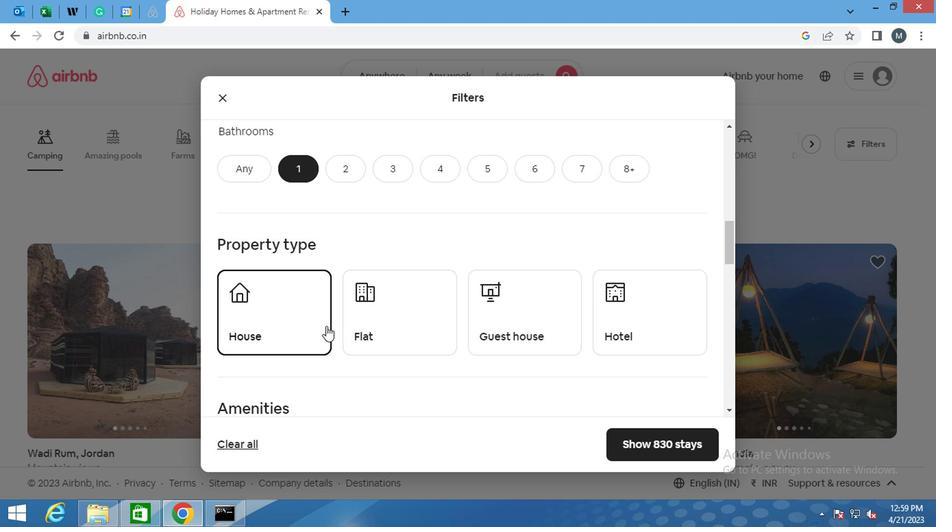 
Action: Mouse pressed left at (364, 322)
Screenshot: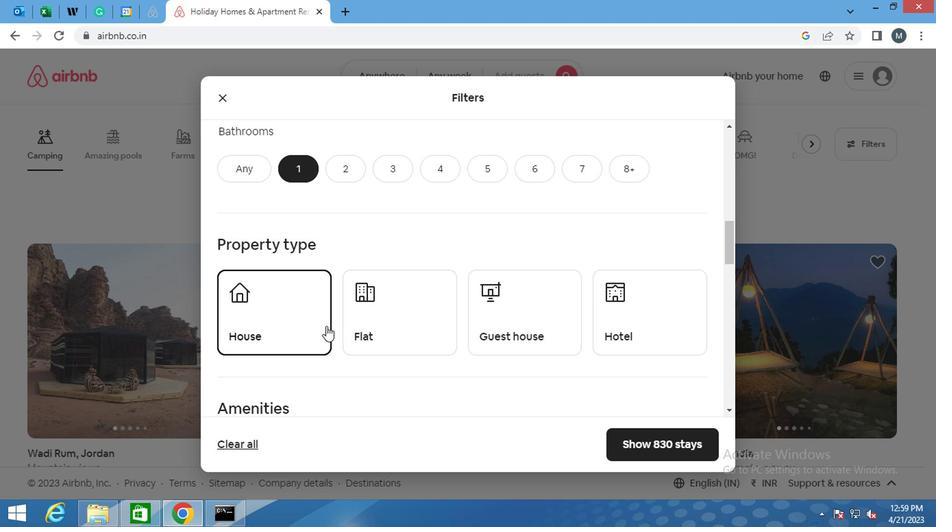 
Action: Mouse moved to (526, 320)
Screenshot: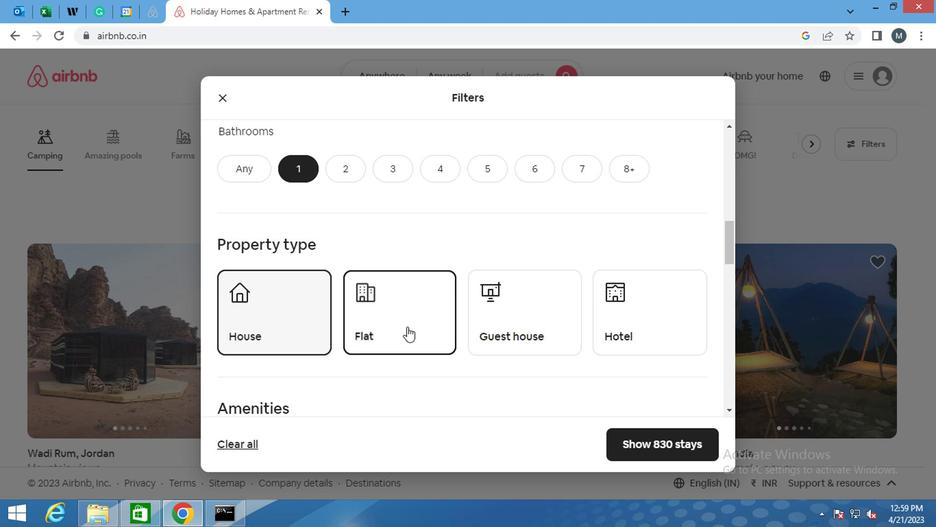 
Action: Mouse pressed left at (526, 320)
Screenshot: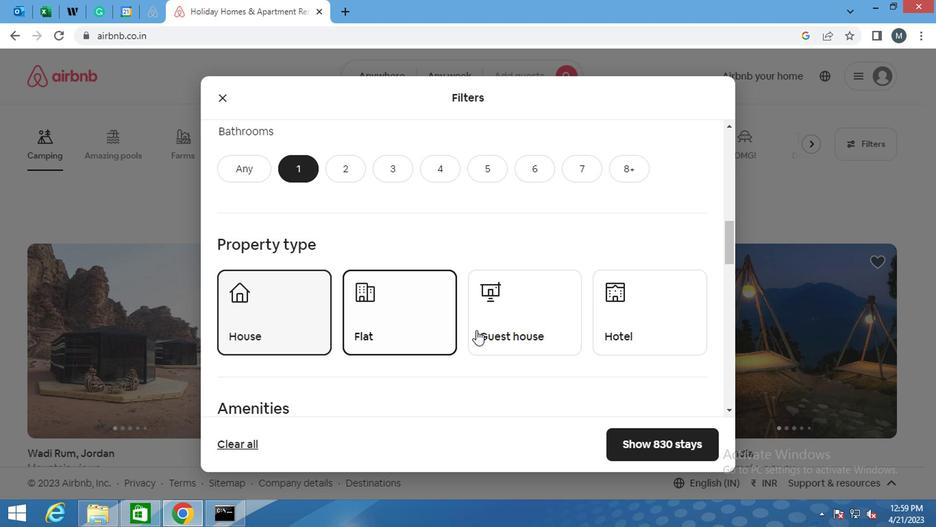 
Action: Mouse moved to (475, 307)
Screenshot: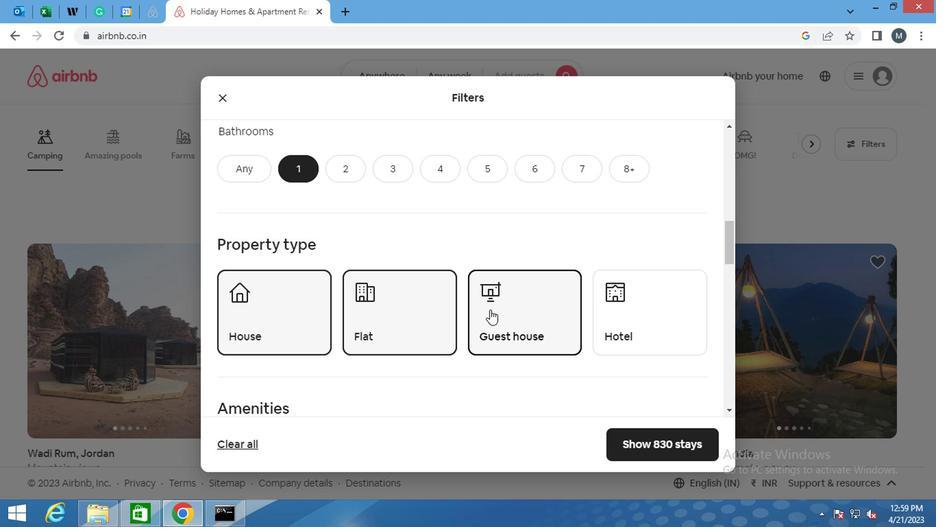 
Action: Mouse scrolled (475, 307) with delta (0, 0)
Screenshot: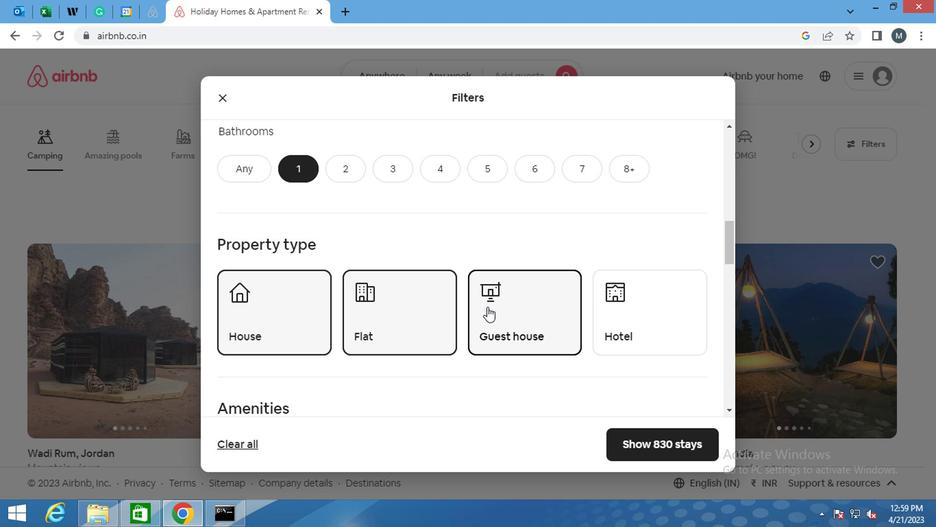 
Action: Mouse moved to (471, 308)
Screenshot: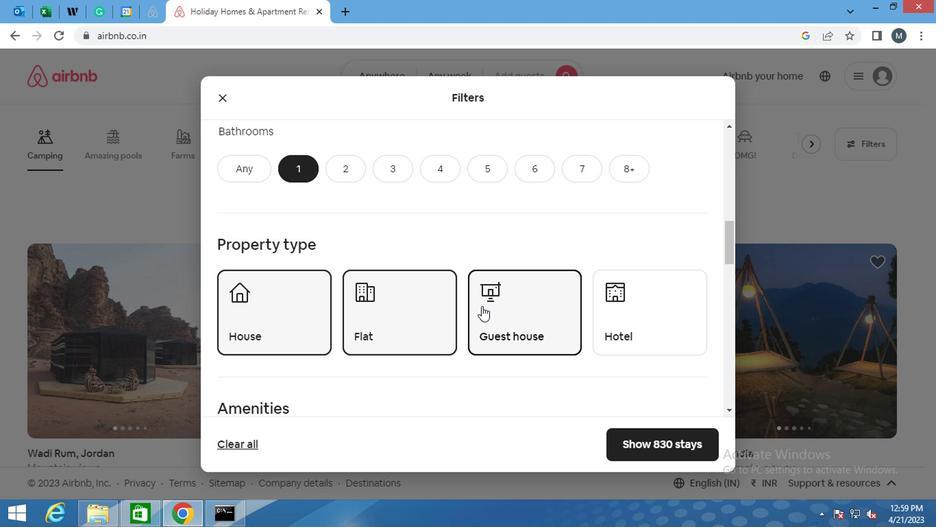 
Action: Mouse scrolled (471, 307) with delta (0, 0)
Screenshot: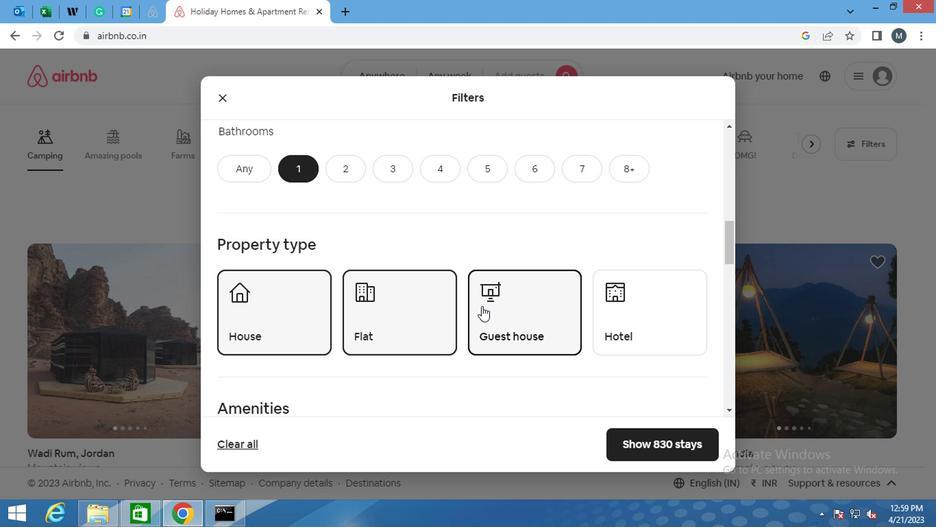 
Action: Mouse moved to (389, 341)
Screenshot: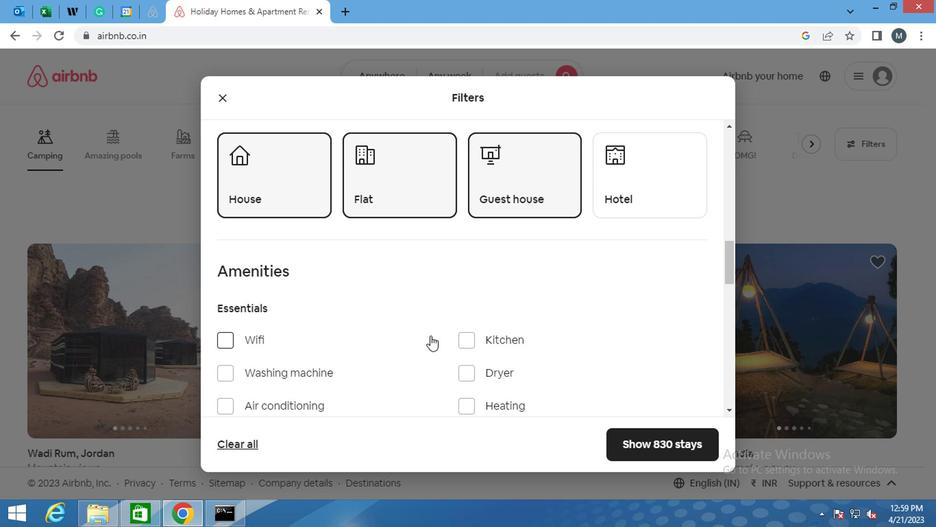 
Action: Mouse scrolled (389, 341) with delta (0, 0)
Screenshot: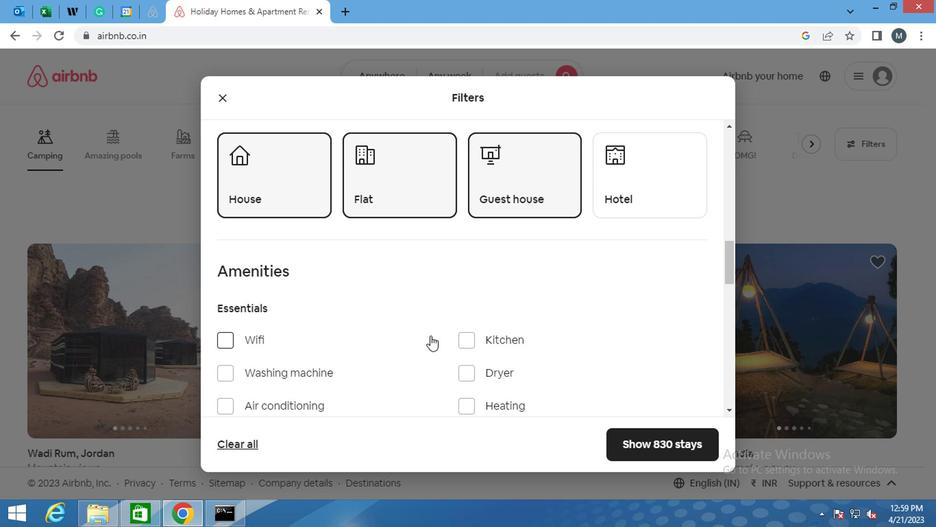 
Action: Mouse moved to (379, 350)
Screenshot: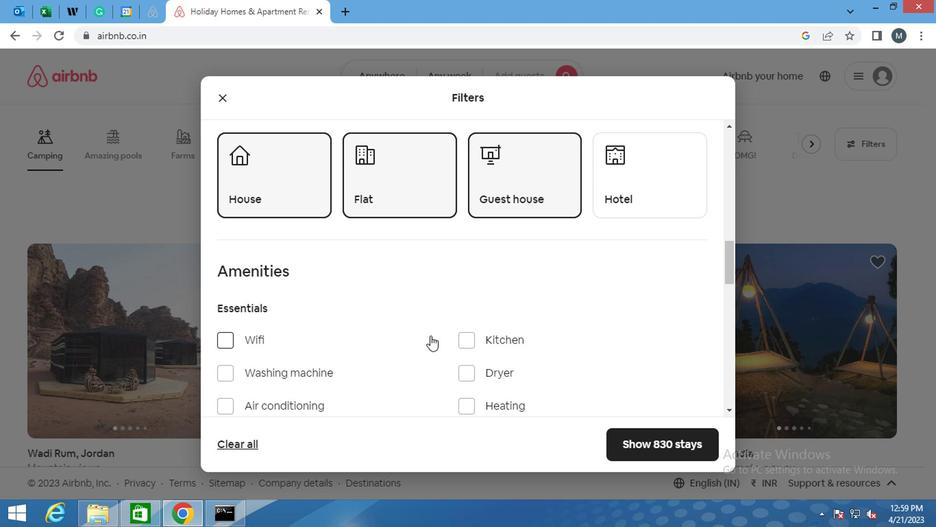
Action: Mouse scrolled (379, 349) with delta (0, 0)
Screenshot: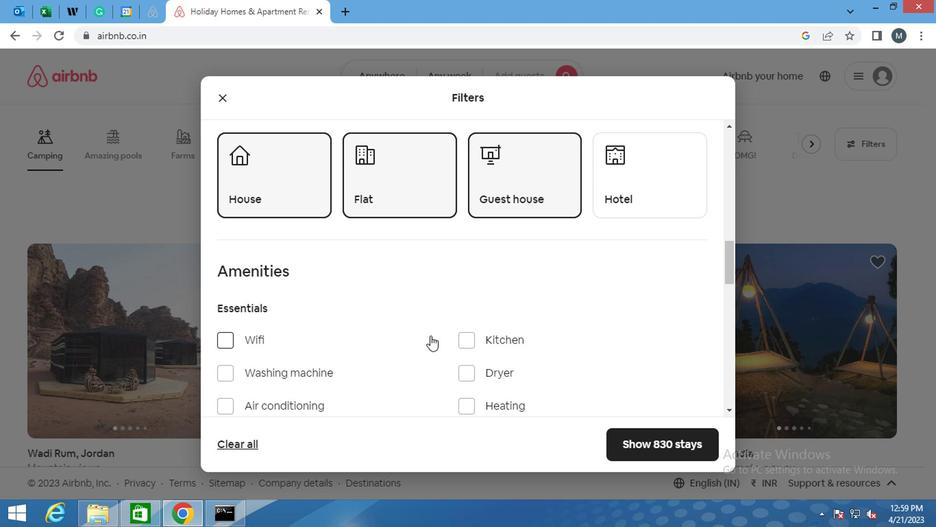 
Action: Mouse moved to (376, 354)
Screenshot: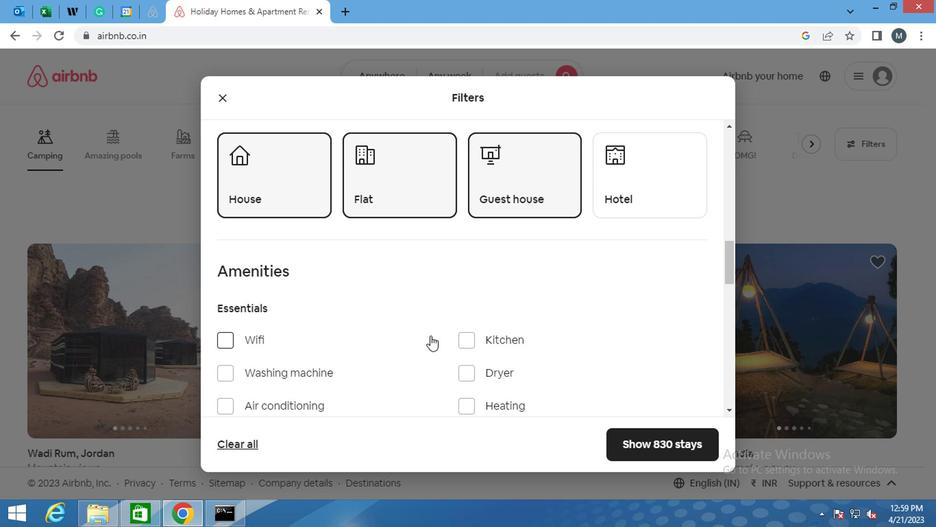 
Action: Mouse scrolled (376, 354) with delta (0, 0)
Screenshot: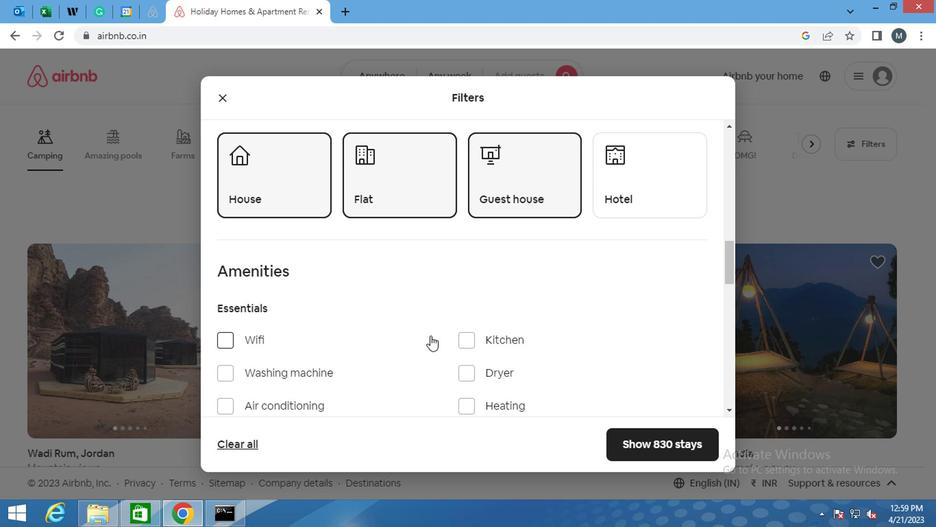 
Action: Mouse moved to (236, 168)
Screenshot: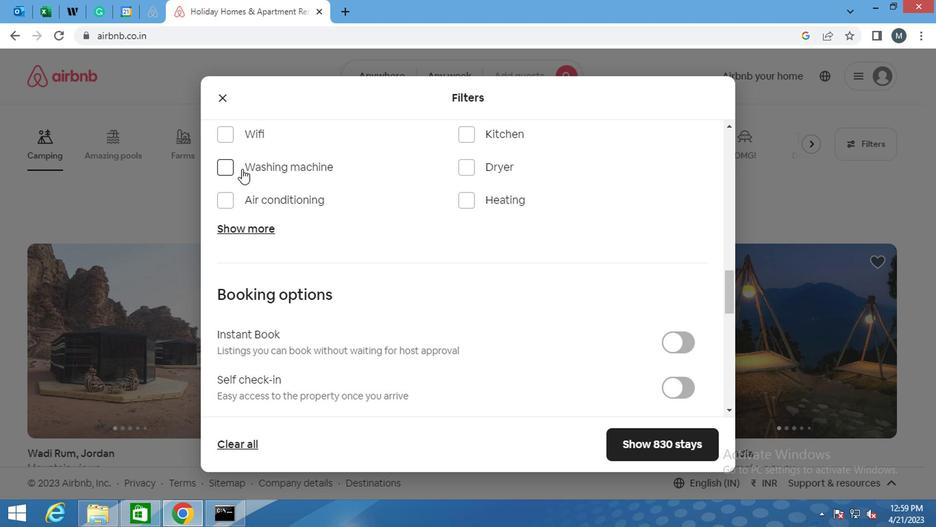 
Action: Mouse pressed left at (236, 168)
Screenshot: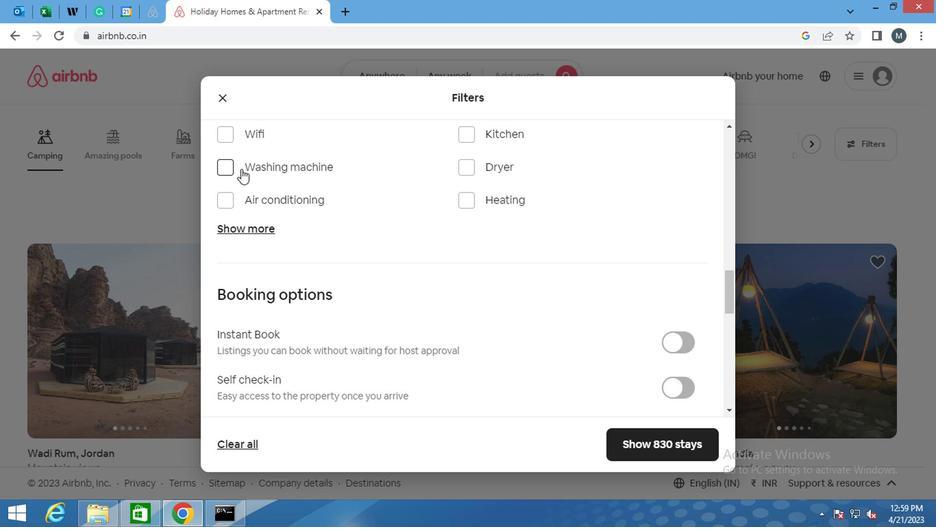 
Action: Mouse moved to (459, 138)
Screenshot: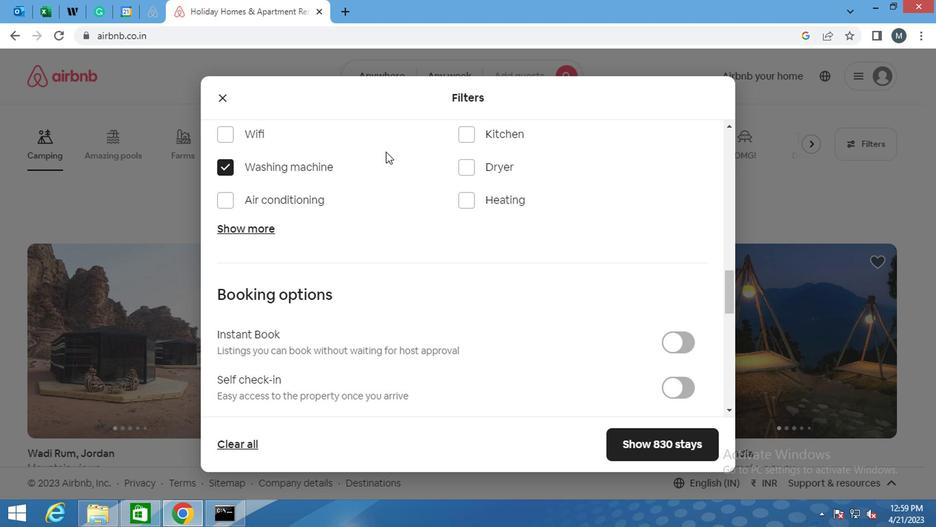 
Action: Mouse pressed left at (459, 138)
Screenshot: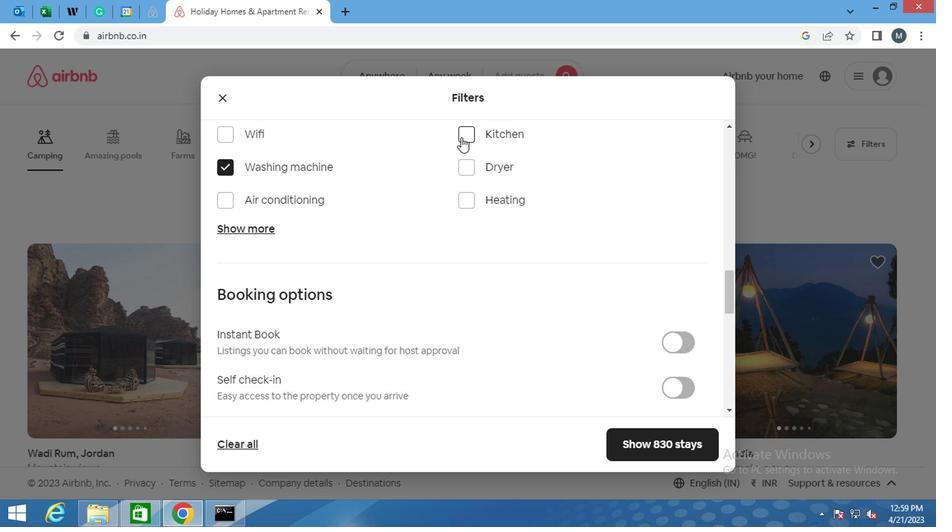 
Action: Mouse moved to (308, 200)
Screenshot: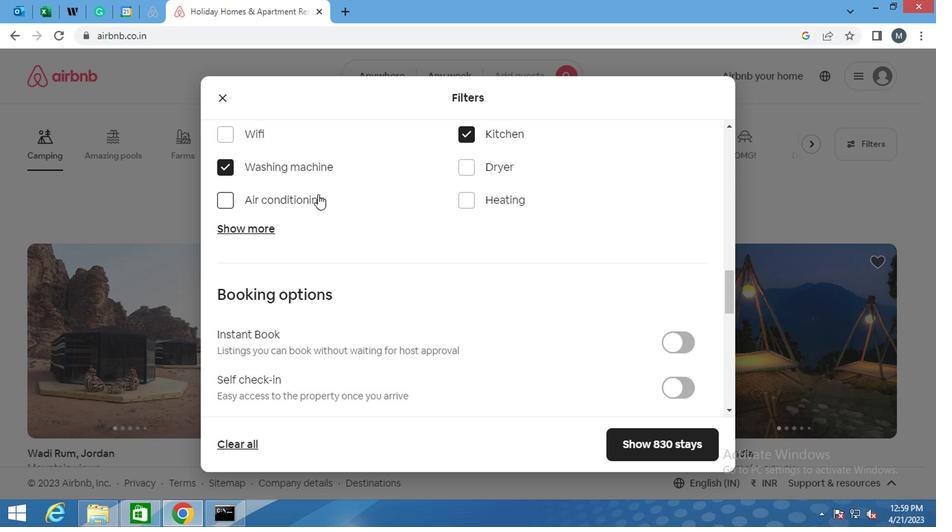 
Action: Mouse scrolled (308, 200) with delta (0, 0)
Screenshot: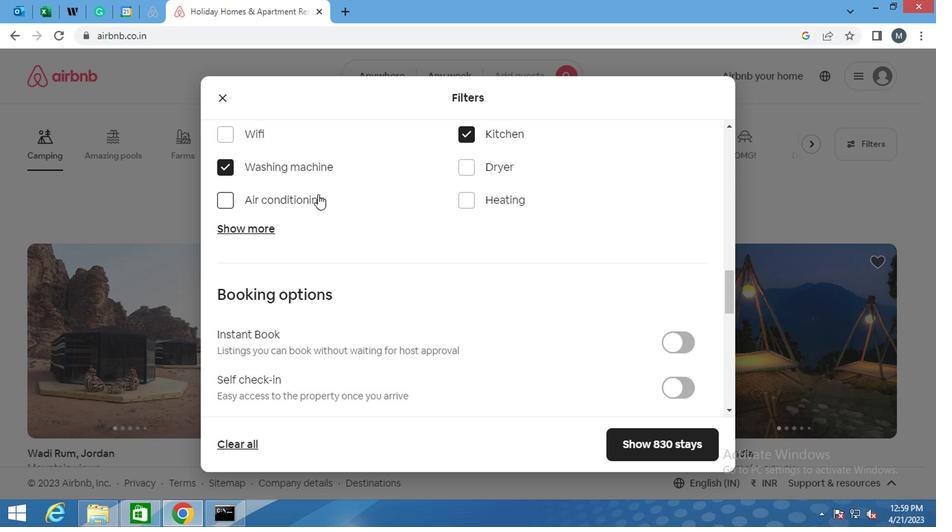 
Action: Mouse moved to (257, 207)
Screenshot: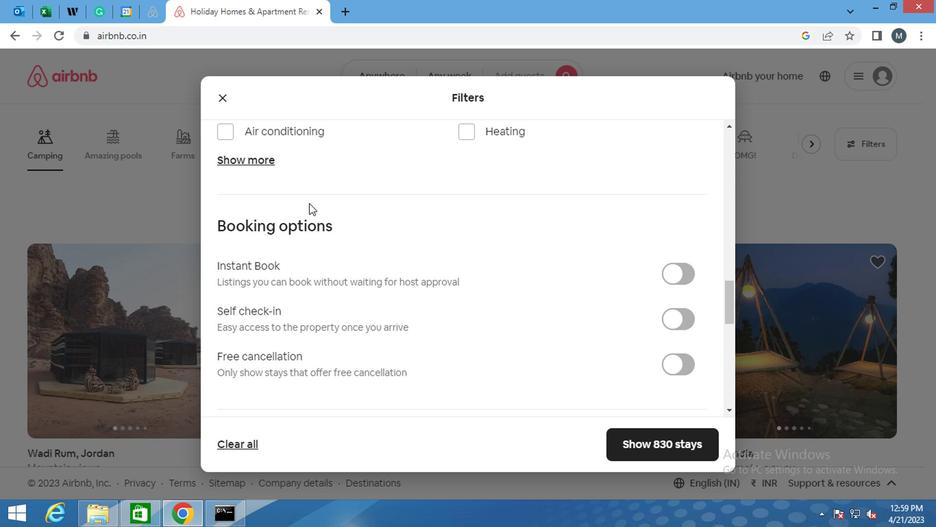 
Action: Mouse scrolled (257, 206) with delta (0, 0)
Screenshot: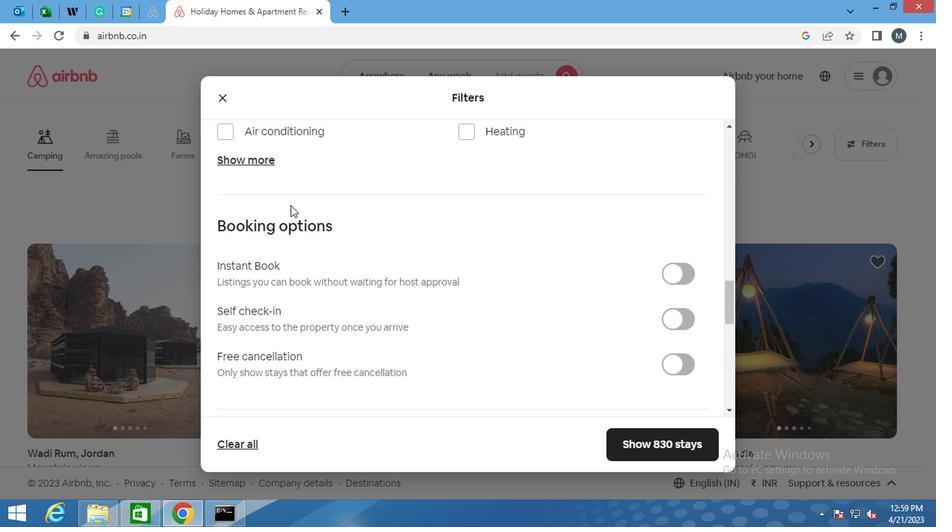 
Action: Mouse moved to (667, 255)
Screenshot: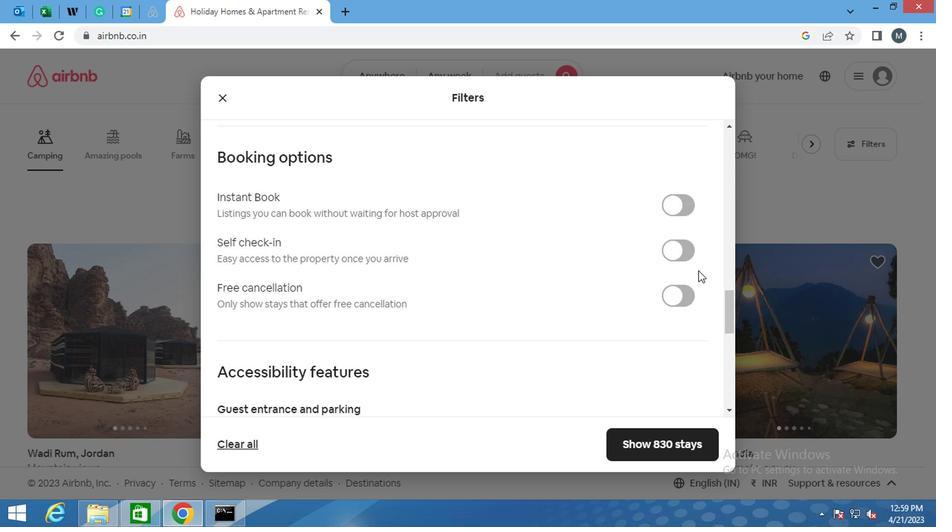 
Action: Mouse pressed left at (667, 255)
Screenshot: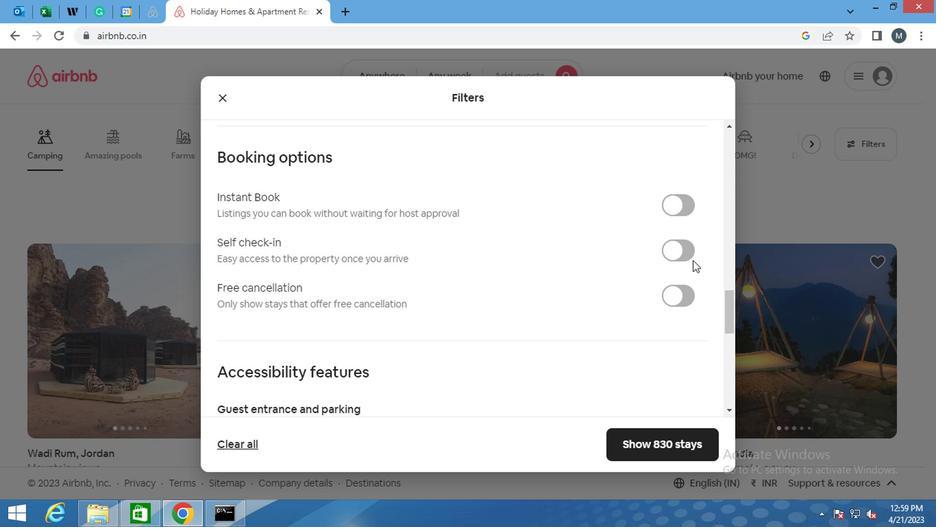
Action: Mouse moved to (405, 246)
Screenshot: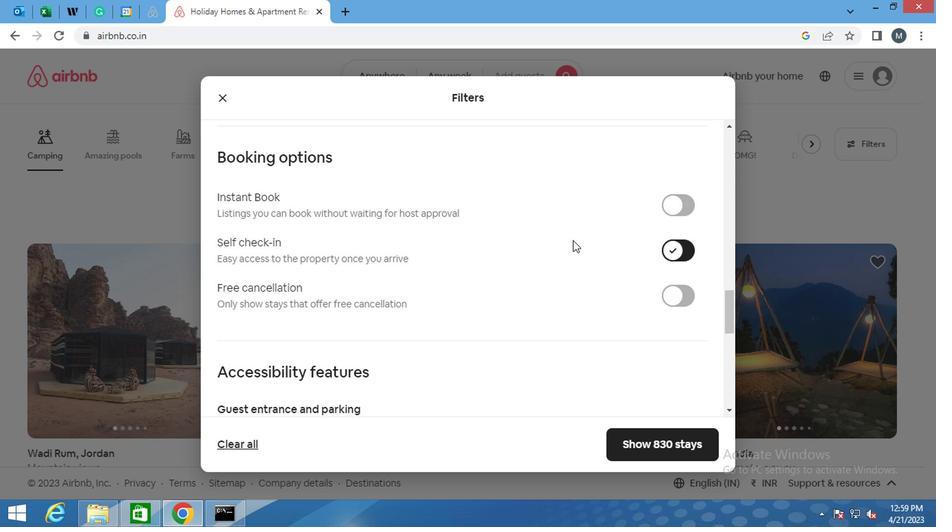 
Action: Mouse scrolled (405, 245) with delta (0, 0)
Screenshot: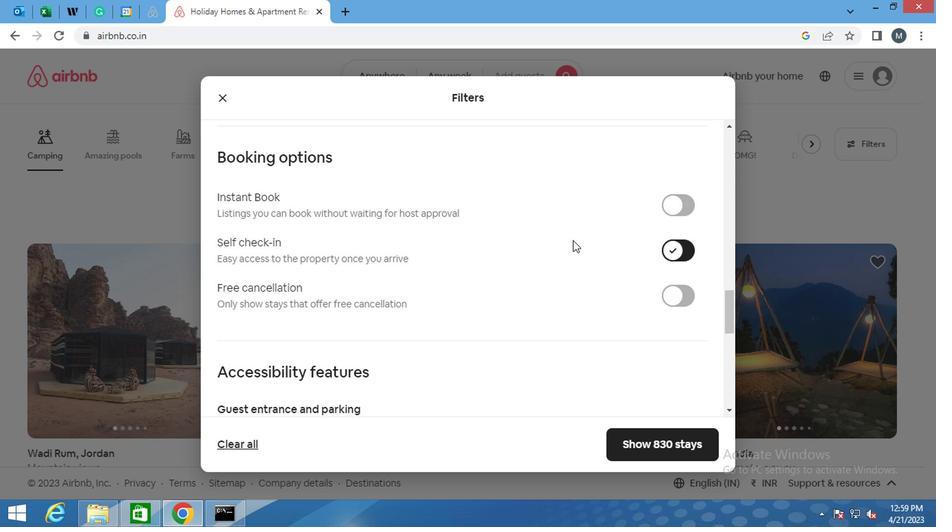 
Action: Mouse moved to (403, 247)
Screenshot: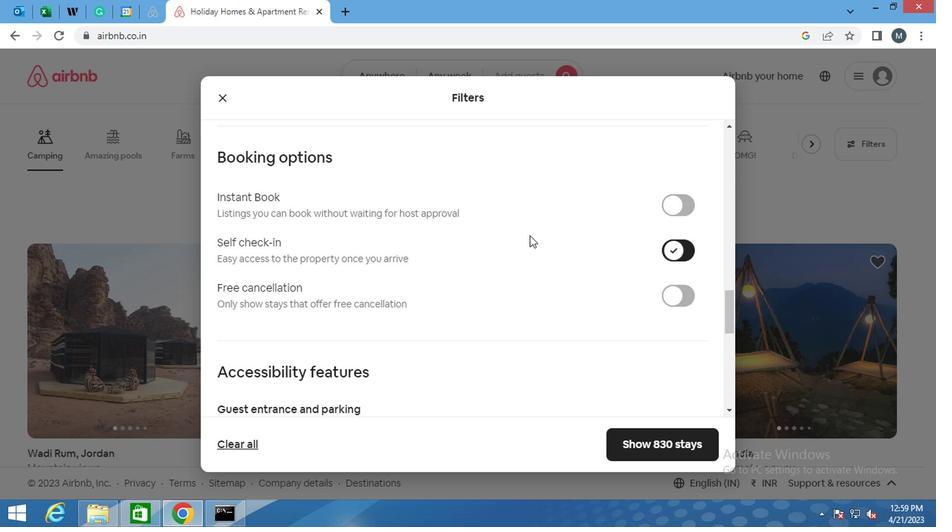 
Action: Mouse scrolled (403, 246) with delta (0, 0)
Screenshot: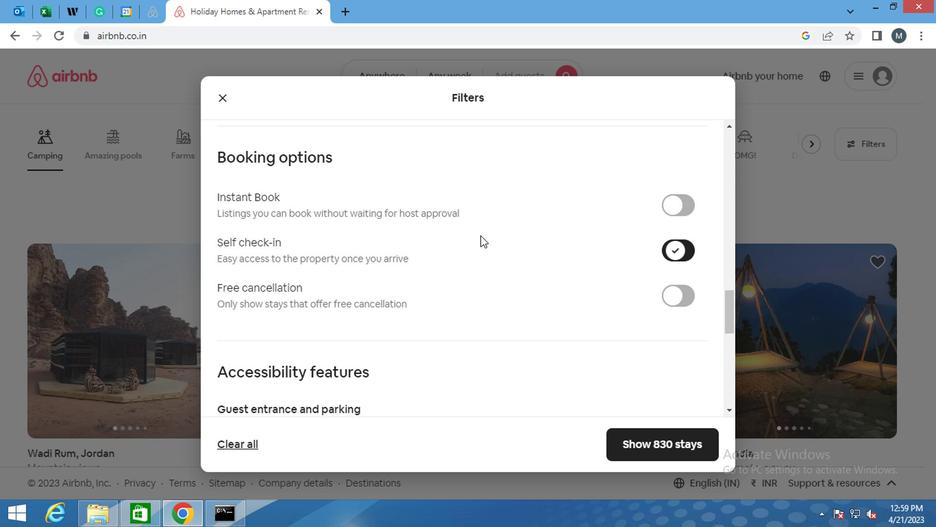 
Action: Mouse moved to (402, 252)
Screenshot: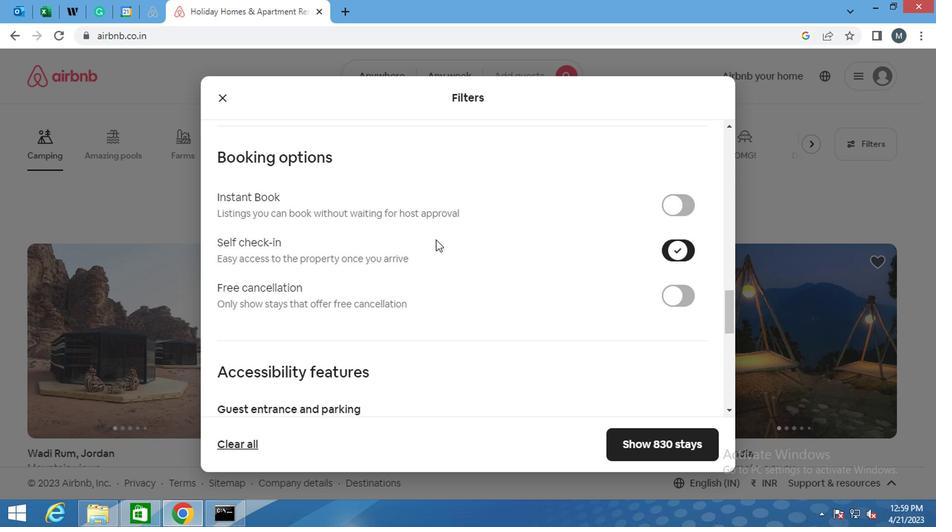 
Action: Mouse scrolled (402, 252) with delta (0, 0)
Screenshot: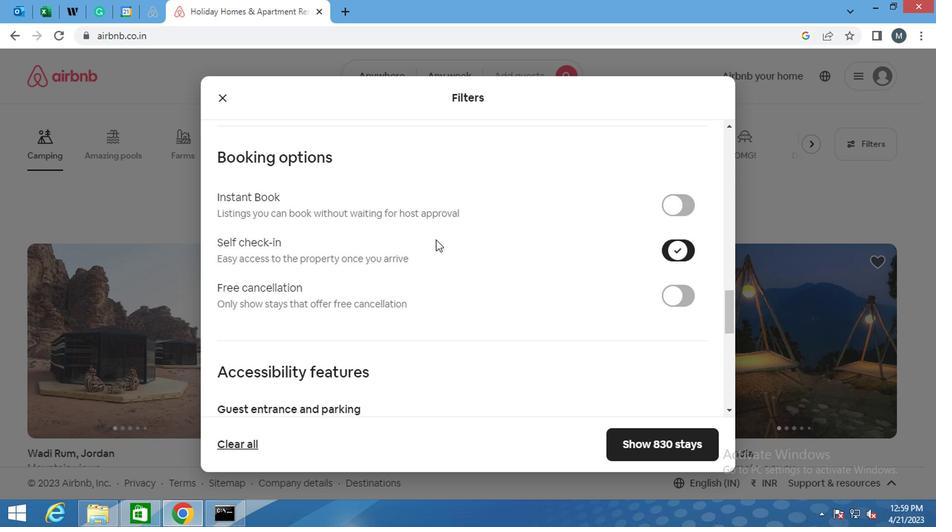 
Action: Mouse moved to (251, 365)
Screenshot: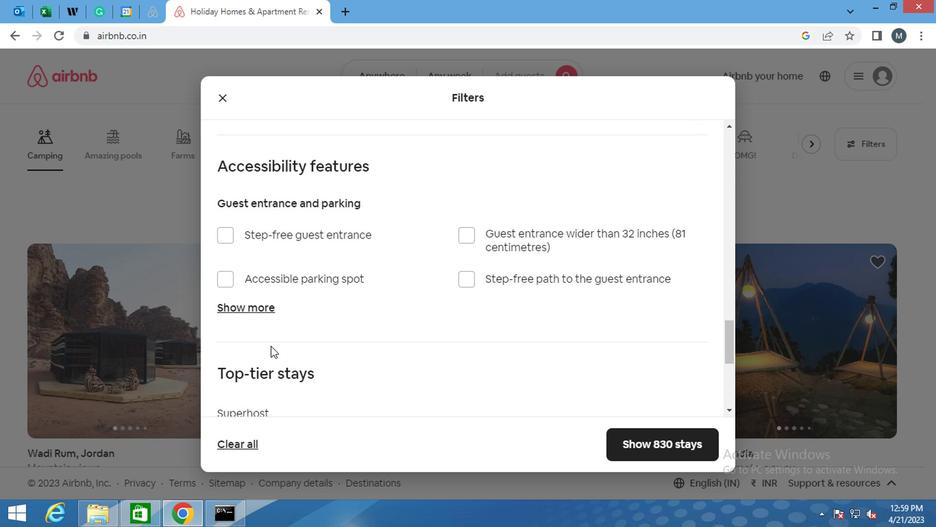 
Action: Mouse scrolled (251, 364) with delta (0, 0)
Screenshot: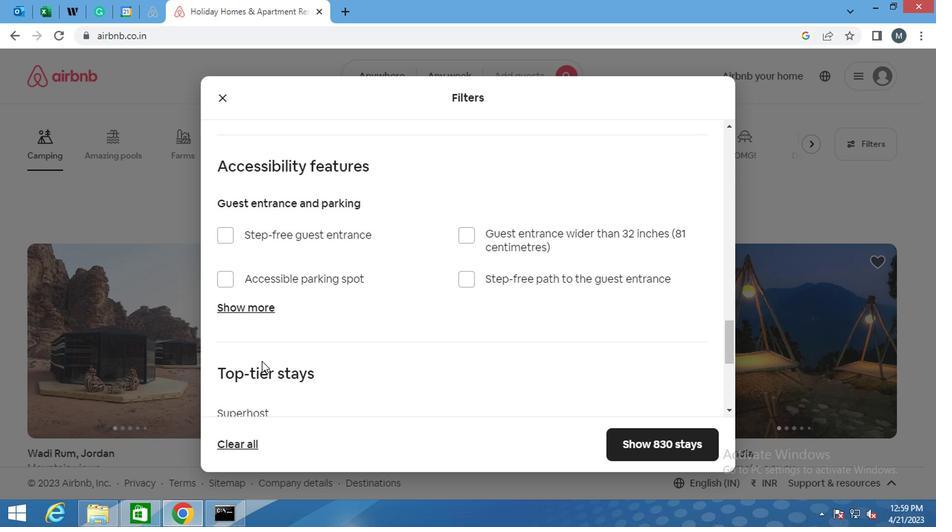 
Action: Mouse scrolled (251, 364) with delta (0, 0)
Screenshot: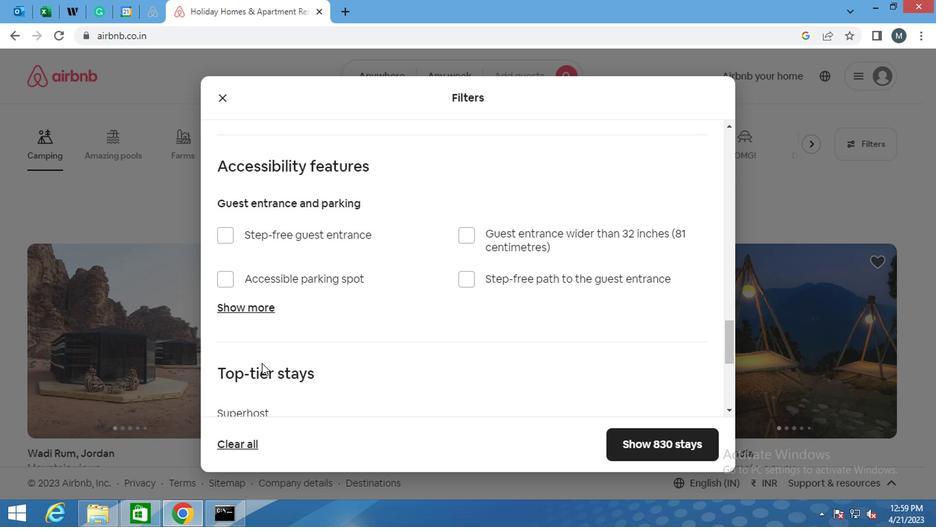 
Action: Mouse scrolled (251, 364) with delta (0, 0)
Screenshot: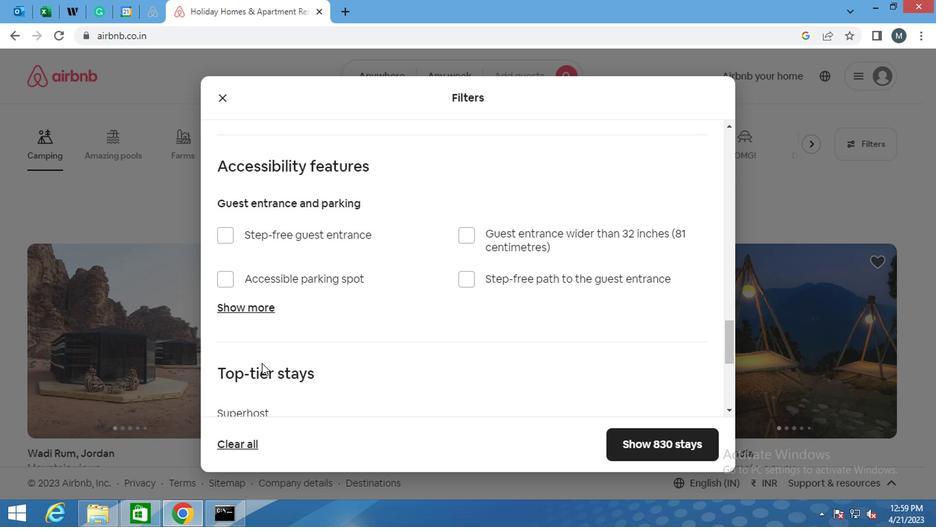 
Action: Mouse scrolled (251, 364) with delta (0, 0)
Screenshot: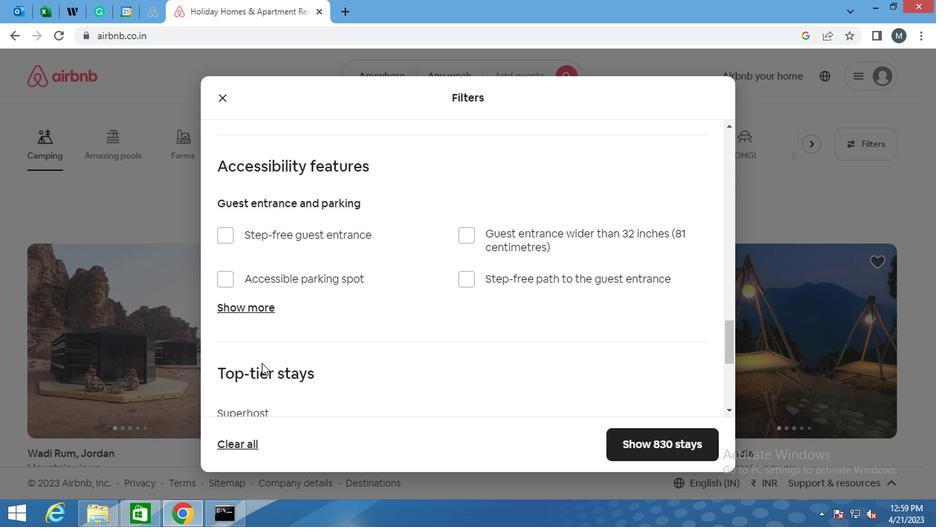 
Action: Mouse scrolled (251, 364) with delta (0, 0)
Screenshot: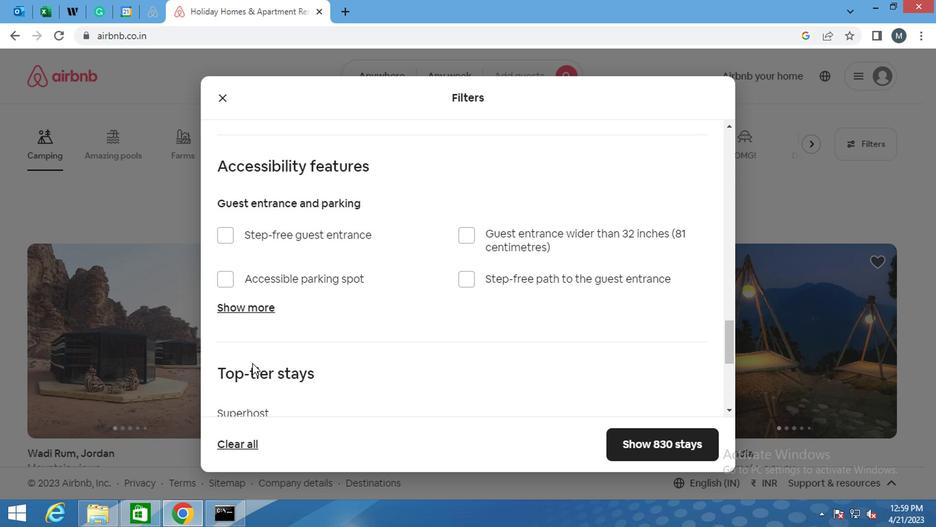 
Action: Mouse moved to (229, 314)
Screenshot: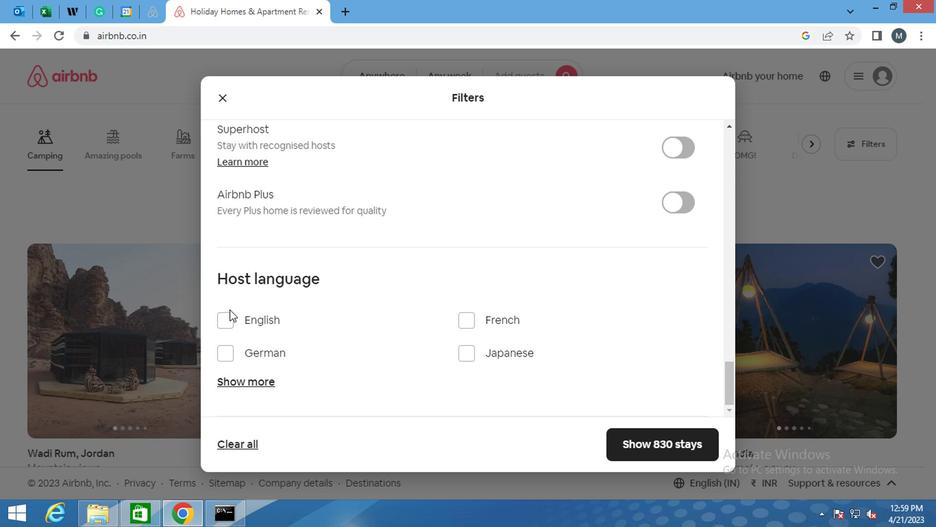 
Action: Mouse pressed left at (229, 314)
Screenshot: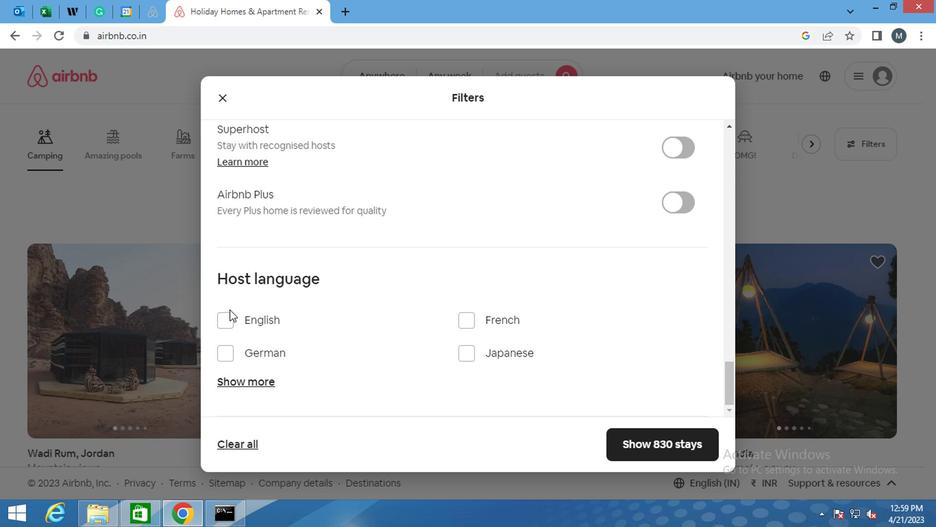 
Action: Mouse scrolled (229, 314) with delta (0, 0)
Screenshot: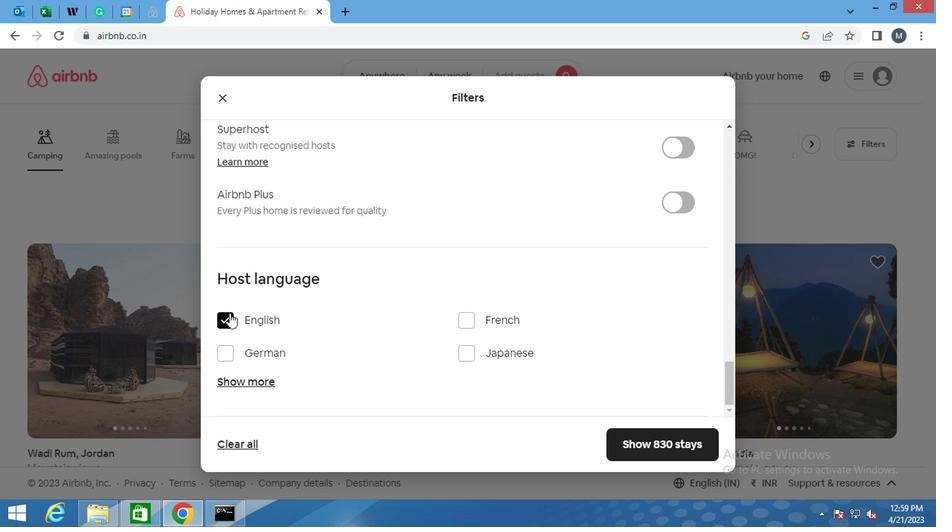 
Action: Mouse moved to (229, 316)
Screenshot: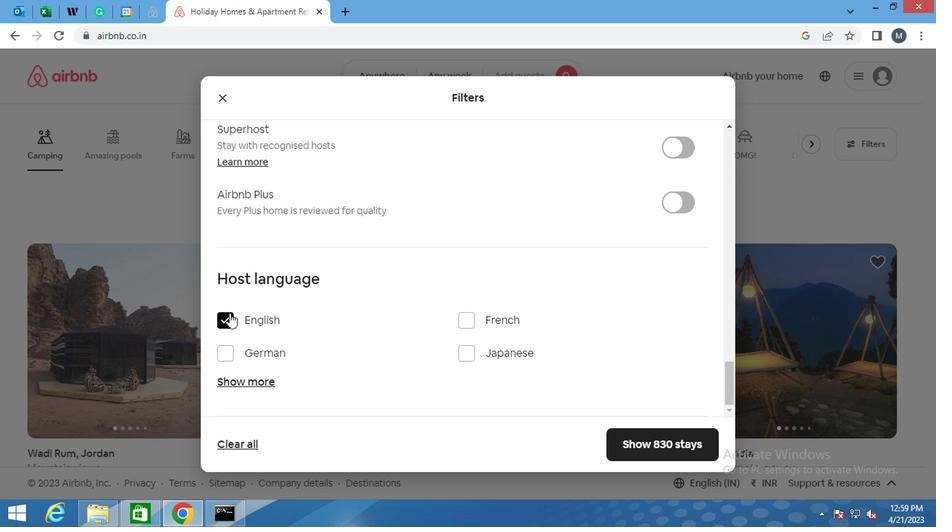 
Action: Mouse scrolled (229, 315) with delta (0, 0)
Screenshot: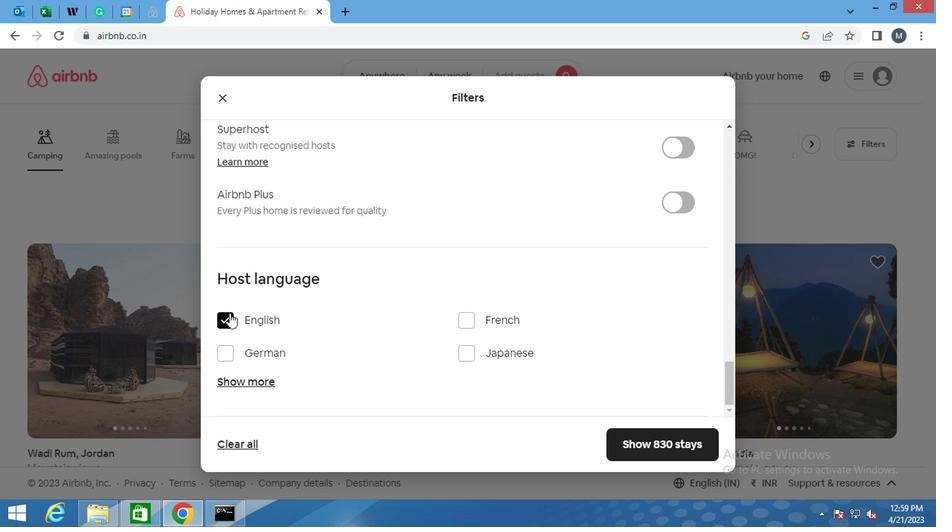 
Action: Mouse moved to (233, 342)
Screenshot: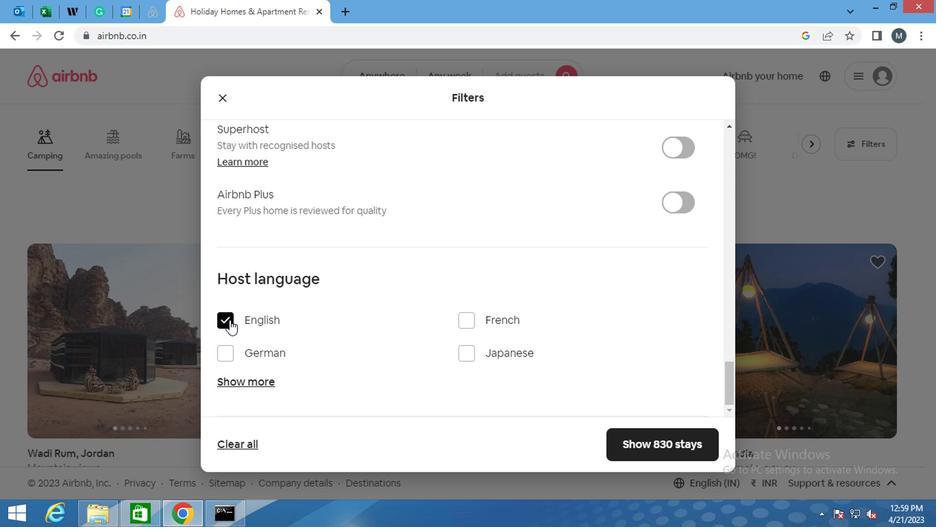 
Action: Mouse scrolled (233, 341) with delta (0, 0)
Screenshot: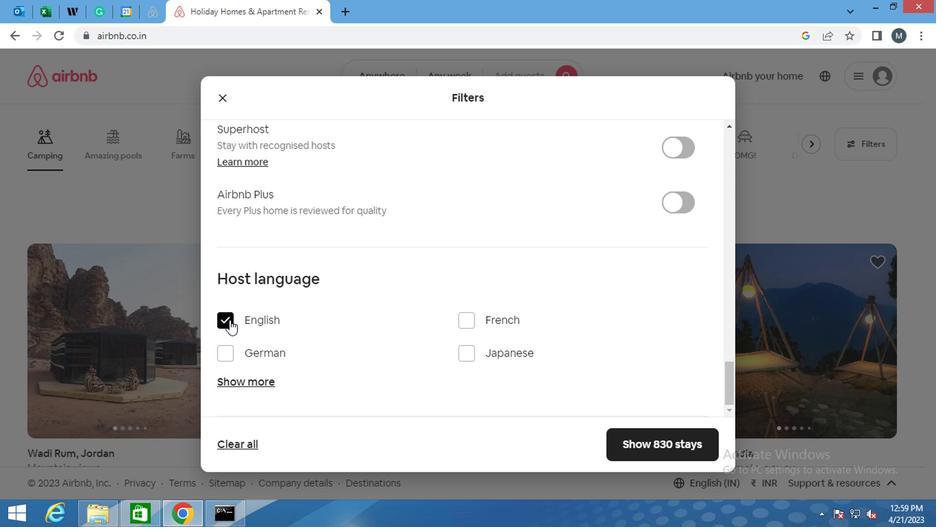 
Action: Mouse moved to (238, 353)
Screenshot: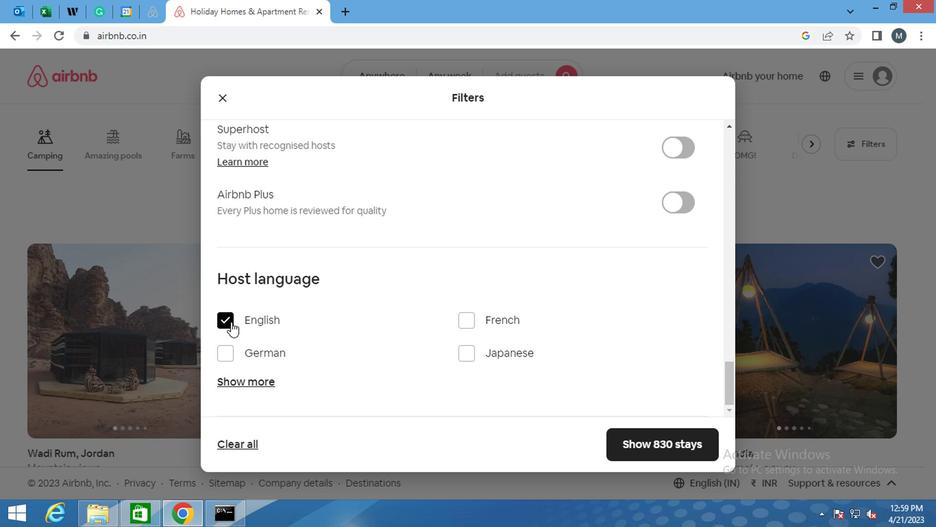 
Action: Mouse scrolled (238, 352) with delta (0, 0)
Screenshot: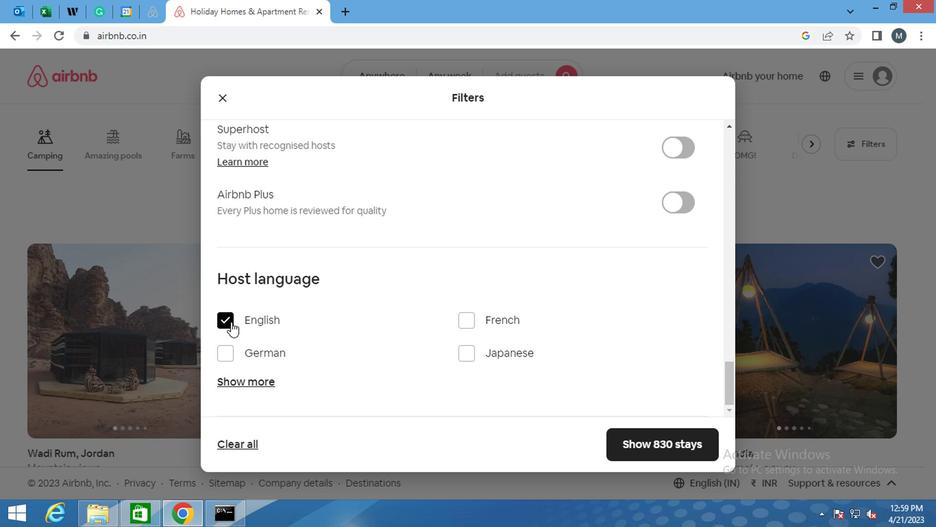 
Action: Mouse moved to (674, 434)
Screenshot: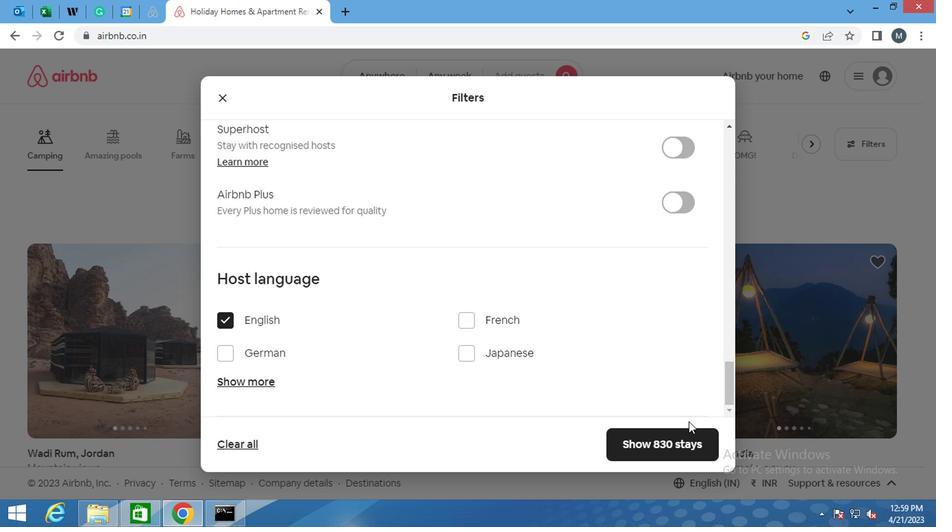 
Action: Mouse pressed left at (674, 434)
Screenshot: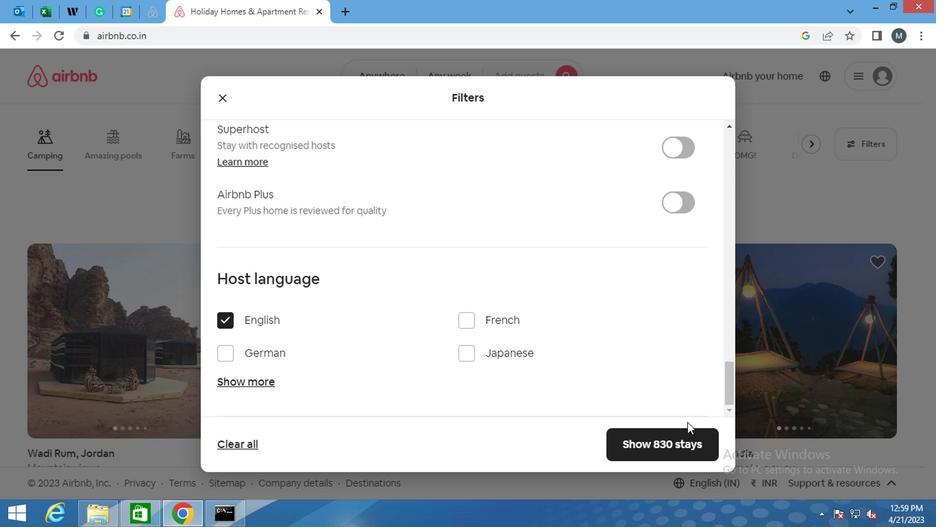 
Action: Mouse moved to (670, 434)
Screenshot: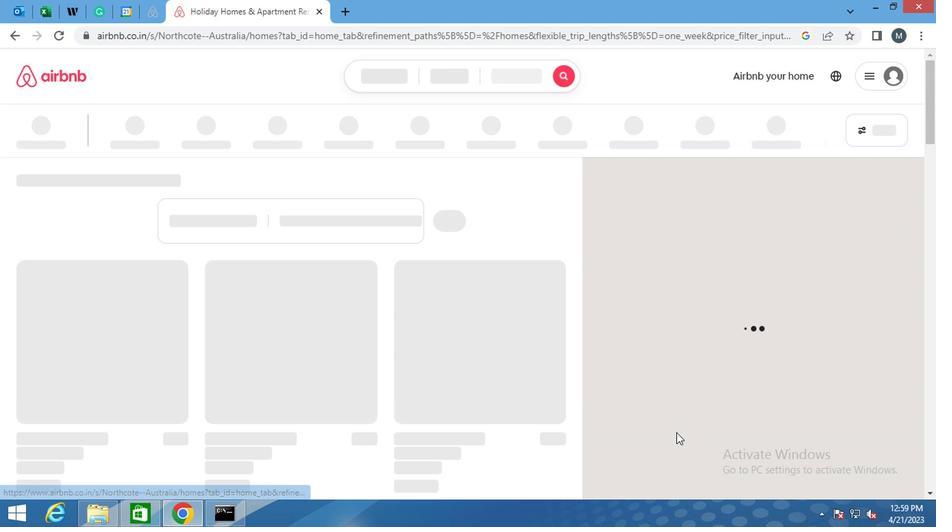 
